 Task: Create new invoice with Date Opened :30-Apr-23, Select Customer: Cajun Crab Pub & Grill, Terms: Payment Term 2. Make invoice entry for item-1 with Date: 30-Apr-23, Description: Carmex Original Lip Balm Tube , Action: Material, Income Account: Income:Sales, Quantity: 2, Unit Price: 7.4, Discount %: 5. Make entry for item-2 with Date: 30-Apr-23, Description: Talenti Vanilla Fudge Cookie Gelato Layers_x000D_
, Action: Material, Income Account: Income:Sales, Quantity: 1, Unit Price: 7.5, Discount %: 10. Make entry for item-3 with Date: 30-Apr-23, Description: Mountain Dew, Action: Material, Income Account: Income:Sales, Quantity: 1, Unit Price: 8.5, Discount %: 12. Write Notes: 'Looking forward to serving you again.'. Post Invoice with Post Date: 30-Apr-23, Post to Accounts: Assets:Accounts Receivable. Pay / Process Payment with Transaction Date: 15-May-23, Amount: 28.29, Transfer Account: Checking Account. Print Invoice, display notes by going to Option, then go to Display Tab and check 'Invoice Notes'.
Action: Mouse pressed left at (163, 29)
Screenshot: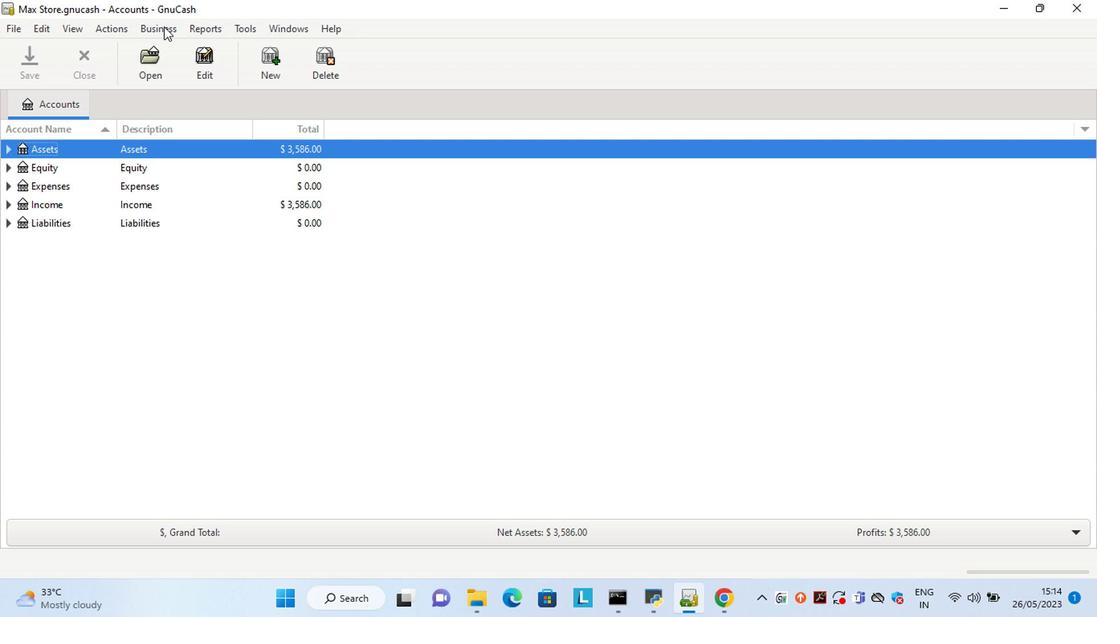 
Action: Mouse moved to (345, 106)
Screenshot: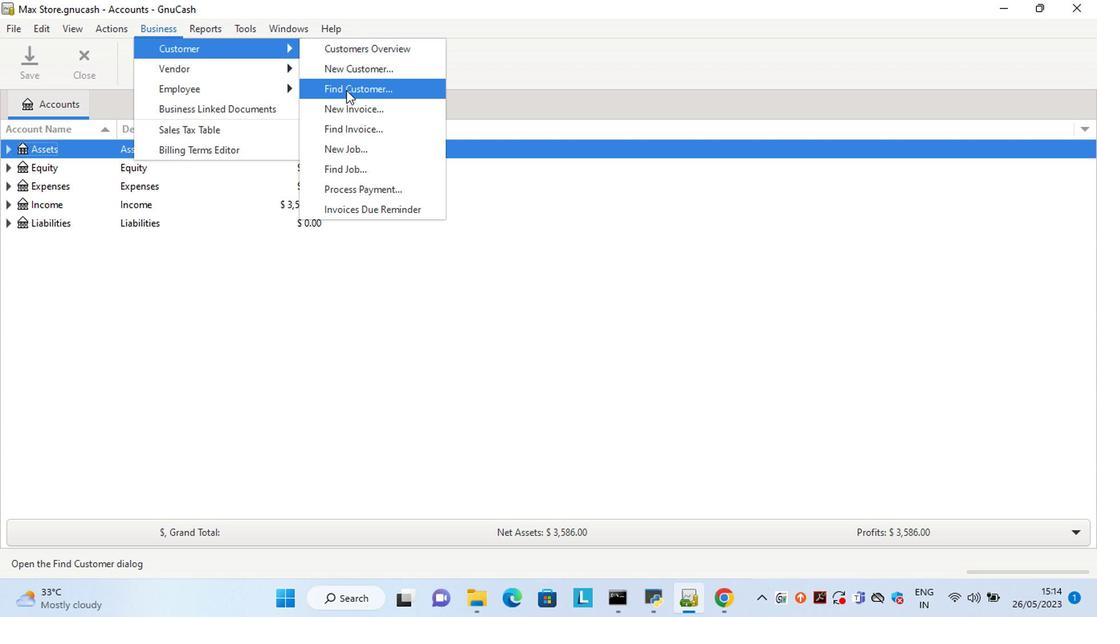 
Action: Mouse pressed left at (345, 106)
Screenshot: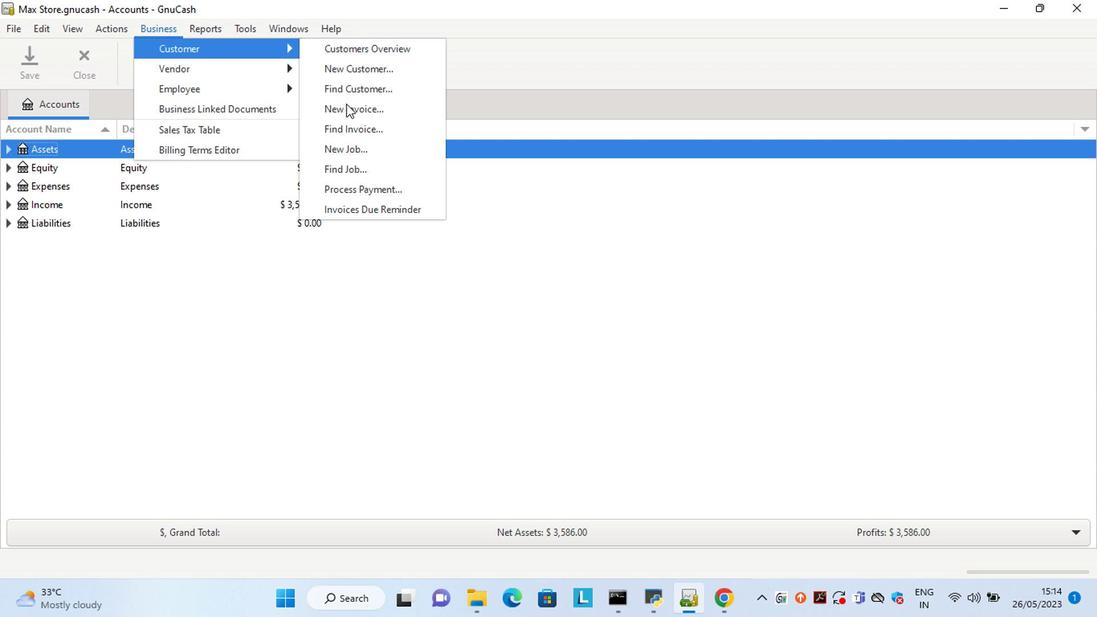 
Action: Mouse moved to (574, 250)
Screenshot: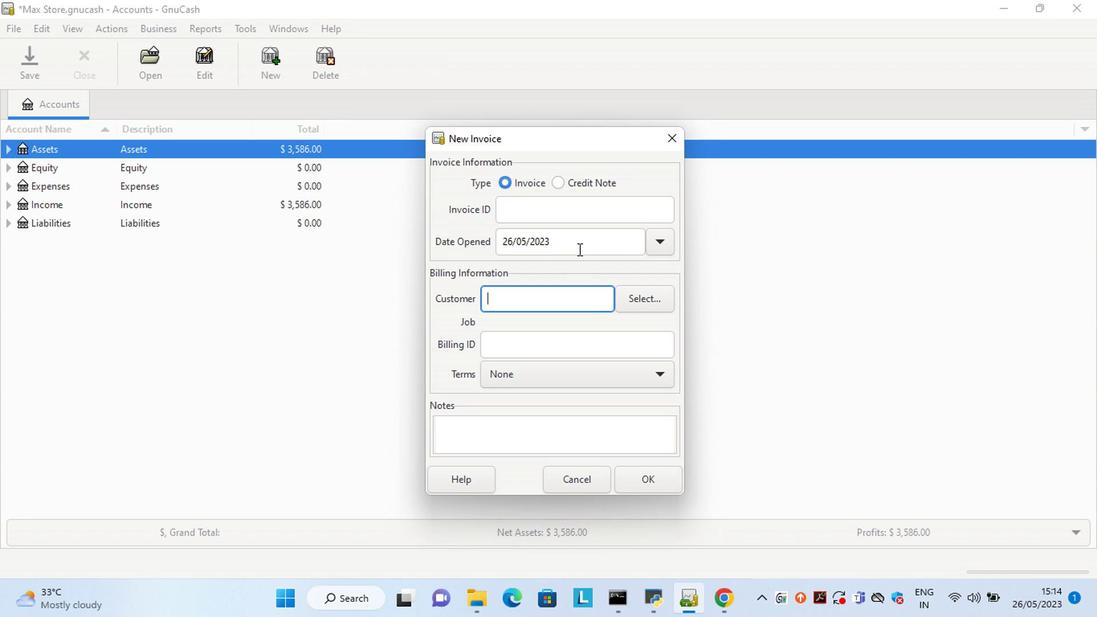 
Action: Mouse pressed left at (578, 250)
Screenshot: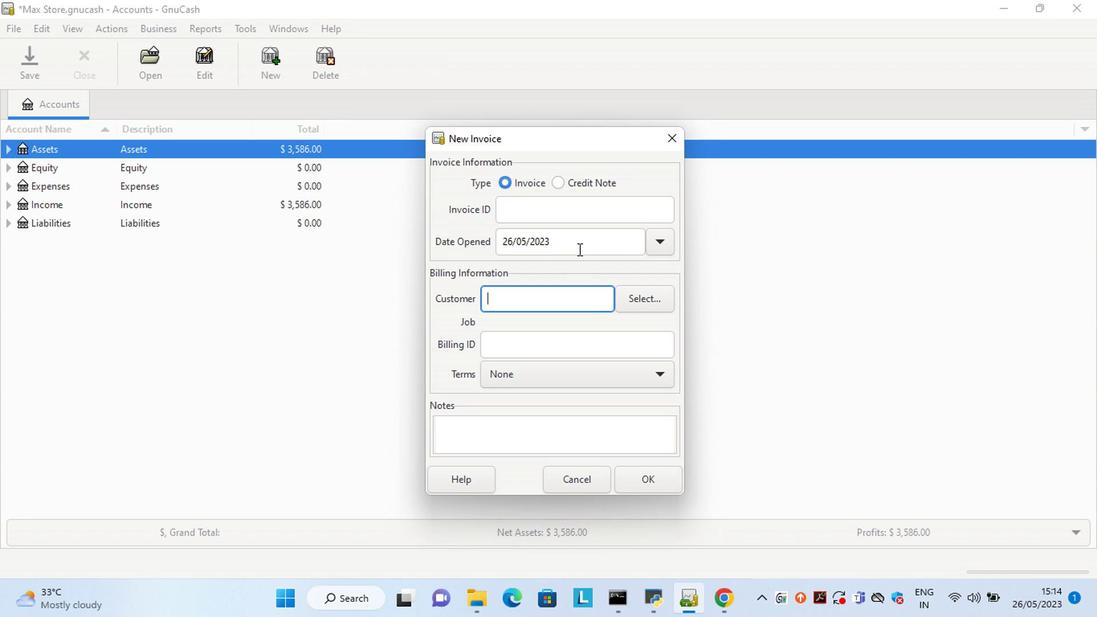 
Action: Key pressed <Key.left><Key.left><Key.left><Key.left><Key.left><Key.left><Key.left><Key.left><Key.left><Key.left><Key.left><Key.left><Key.left><Key.left><Key.left><Key.left><Key.left><Key.left><Key.left><Key.left><Key.left><Key.left><Key.delete><Key.delete>30<Key.right><Key.right><Key.delete>4
Screenshot: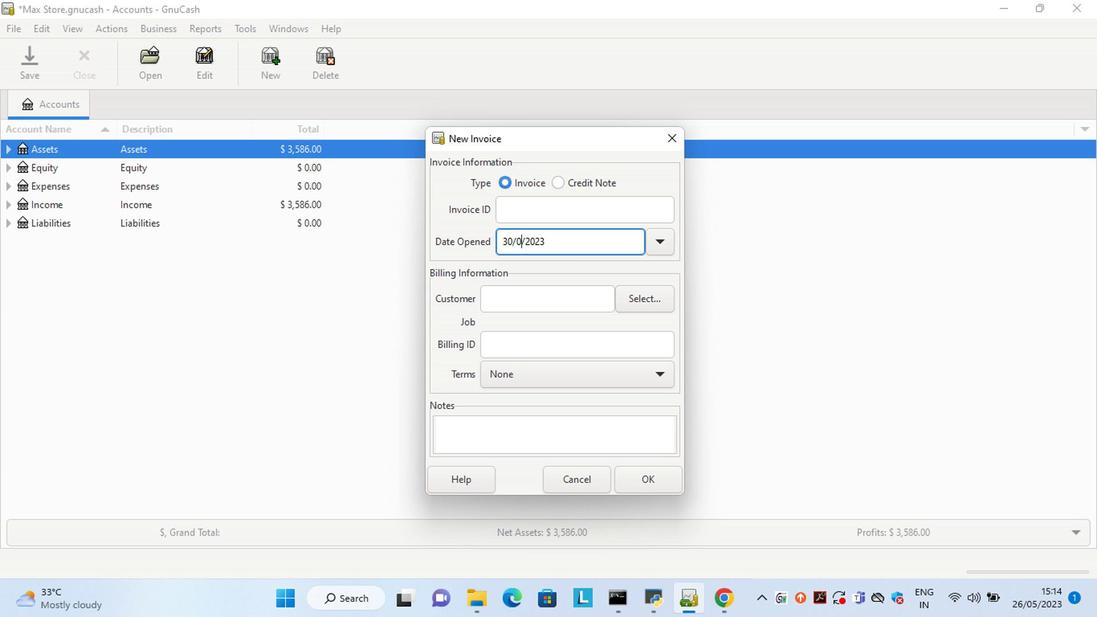 
Action: Mouse moved to (633, 300)
Screenshot: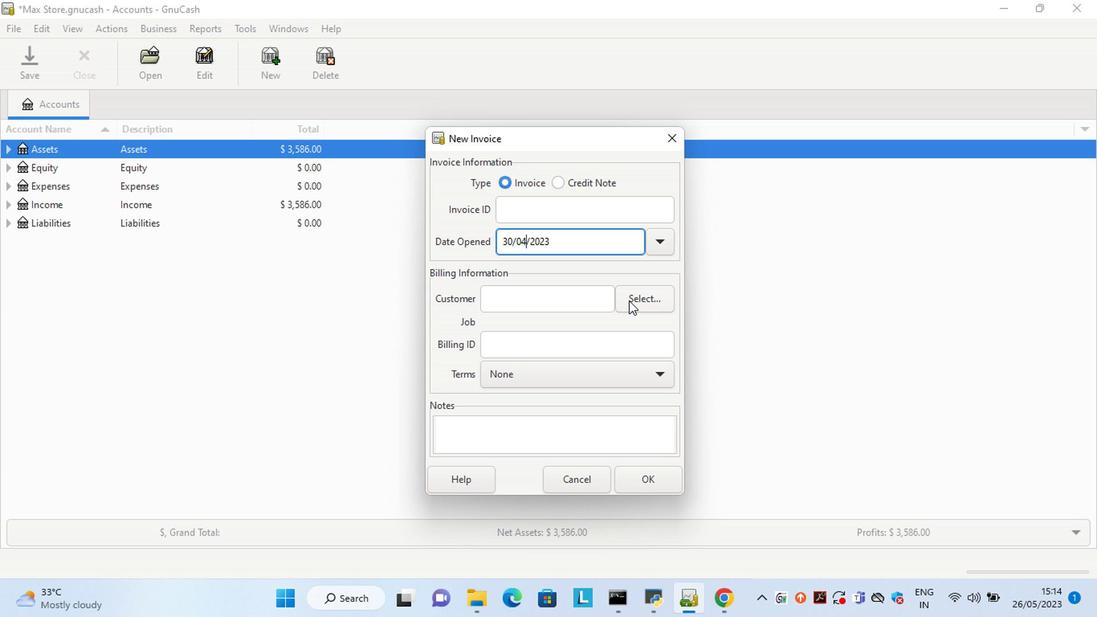 
Action: Mouse pressed left at (633, 300)
Screenshot: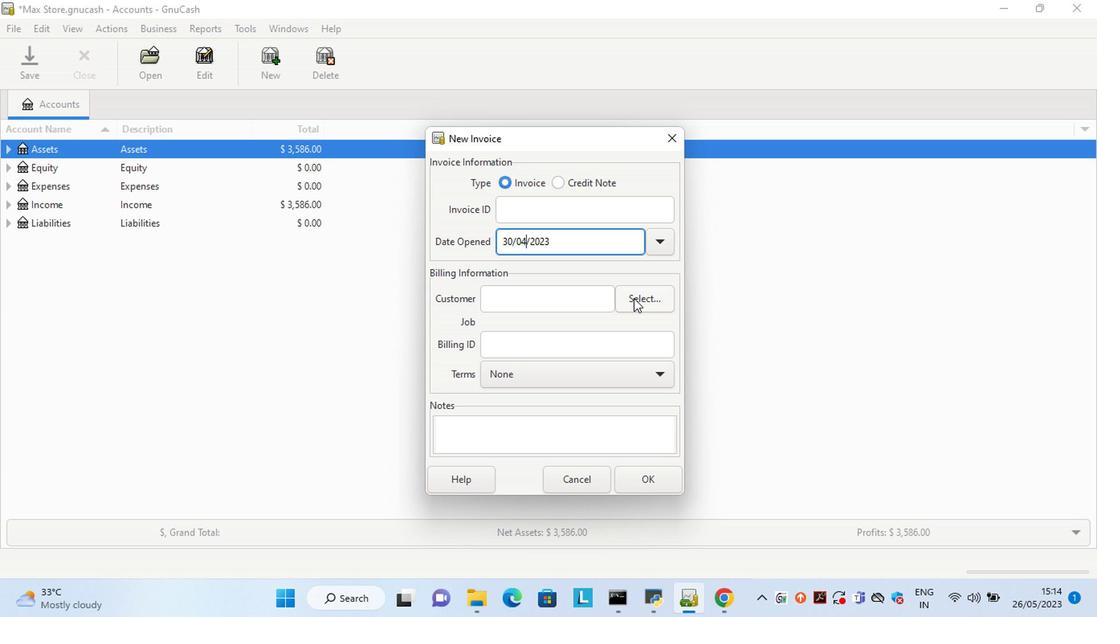 
Action: Mouse moved to (588, 272)
Screenshot: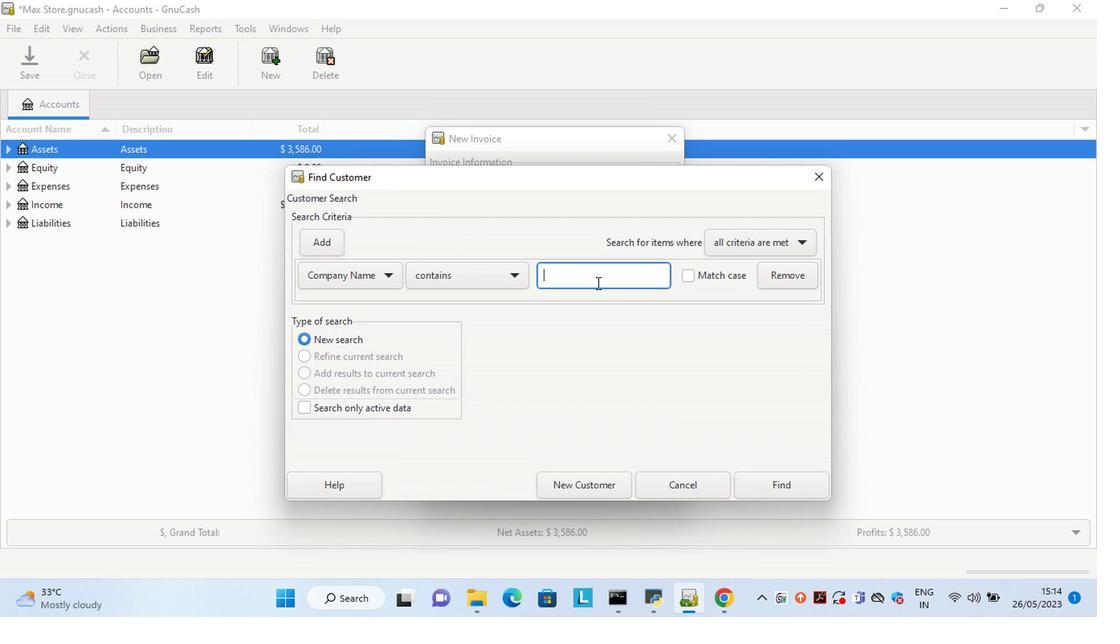 
Action: Mouse pressed left at (588, 272)
Screenshot: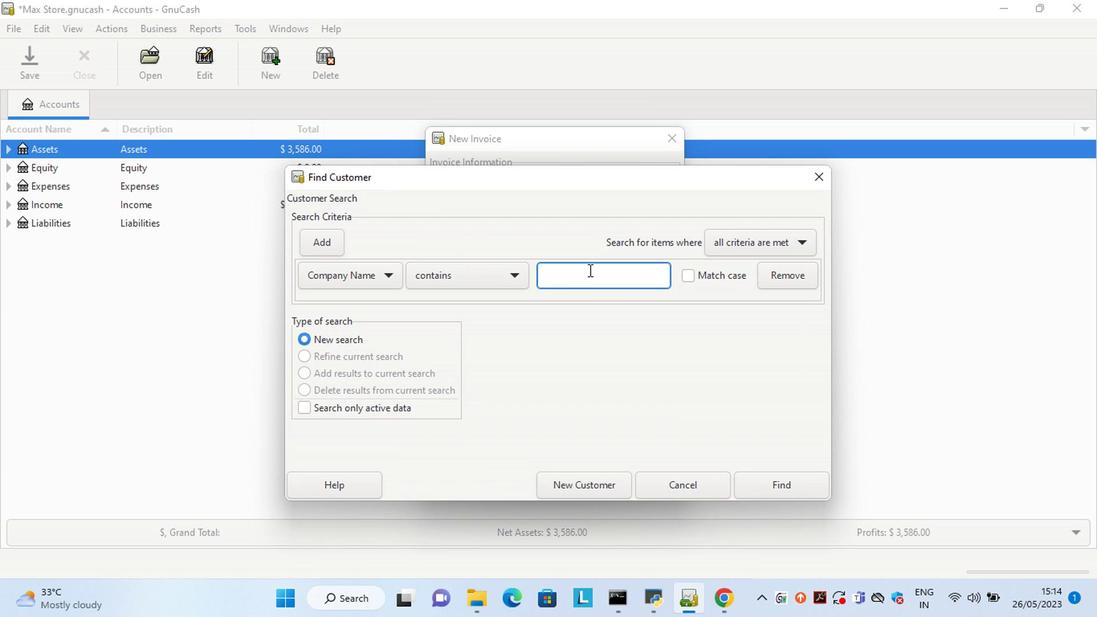 
Action: Key pressed <Key.shift>Cajun<Key.space><Key.shift>Crab
Screenshot: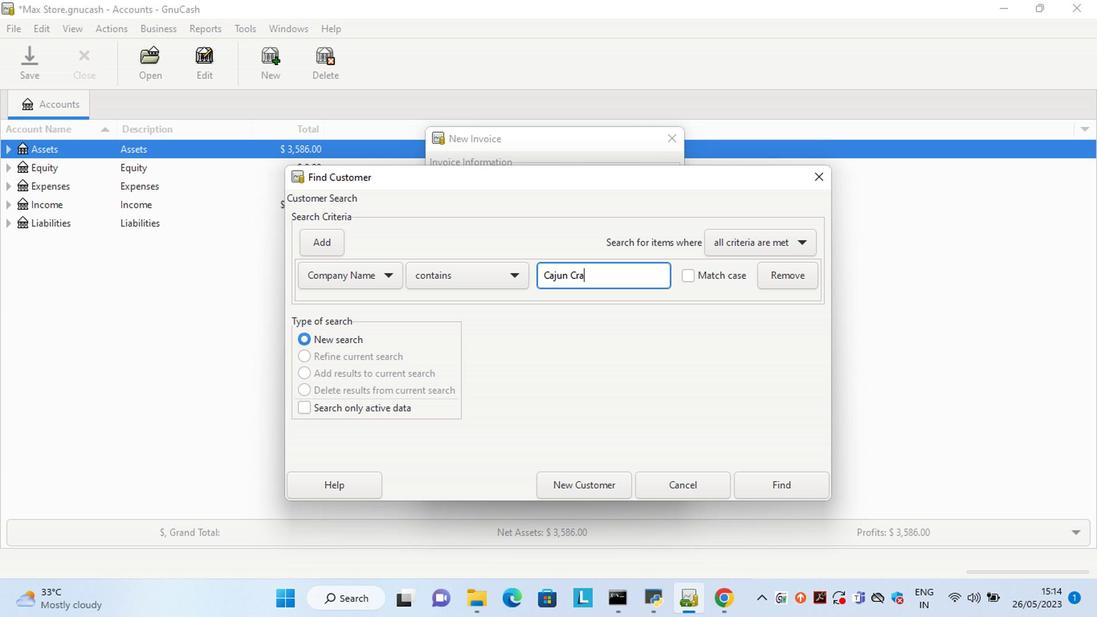 
Action: Mouse moved to (778, 480)
Screenshot: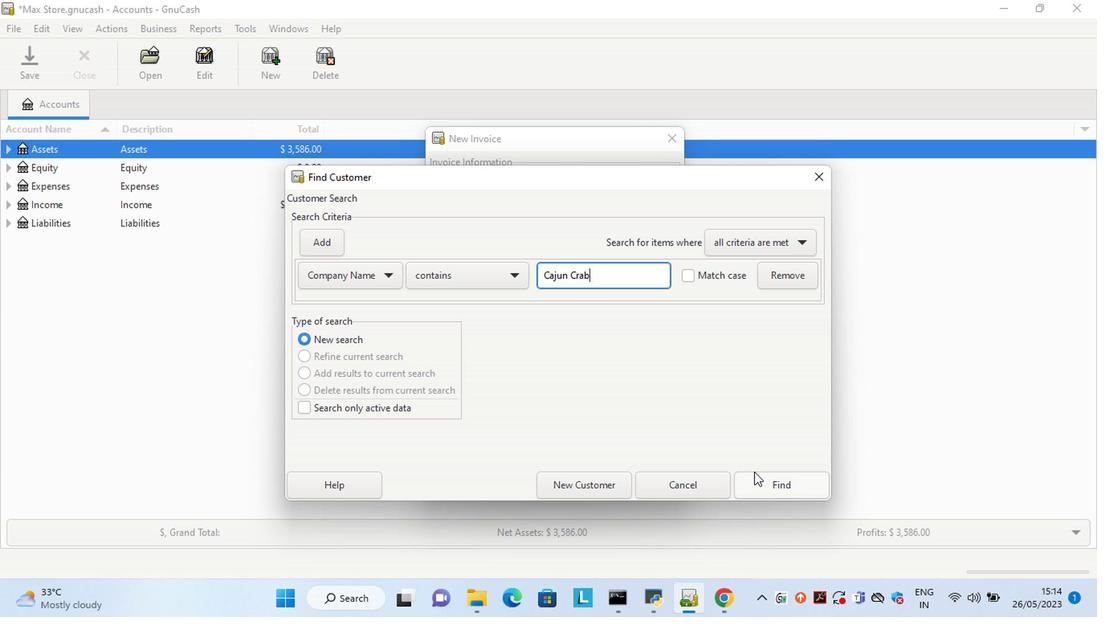 
Action: Mouse pressed left at (778, 480)
Screenshot: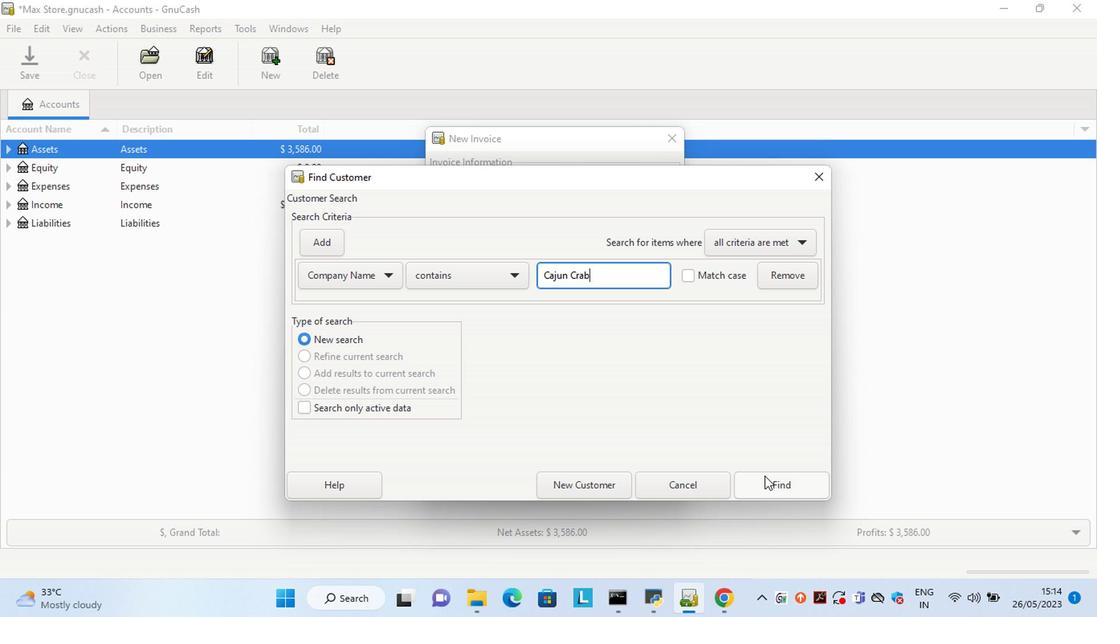 
Action: Mouse moved to (606, 325)
Screenshot: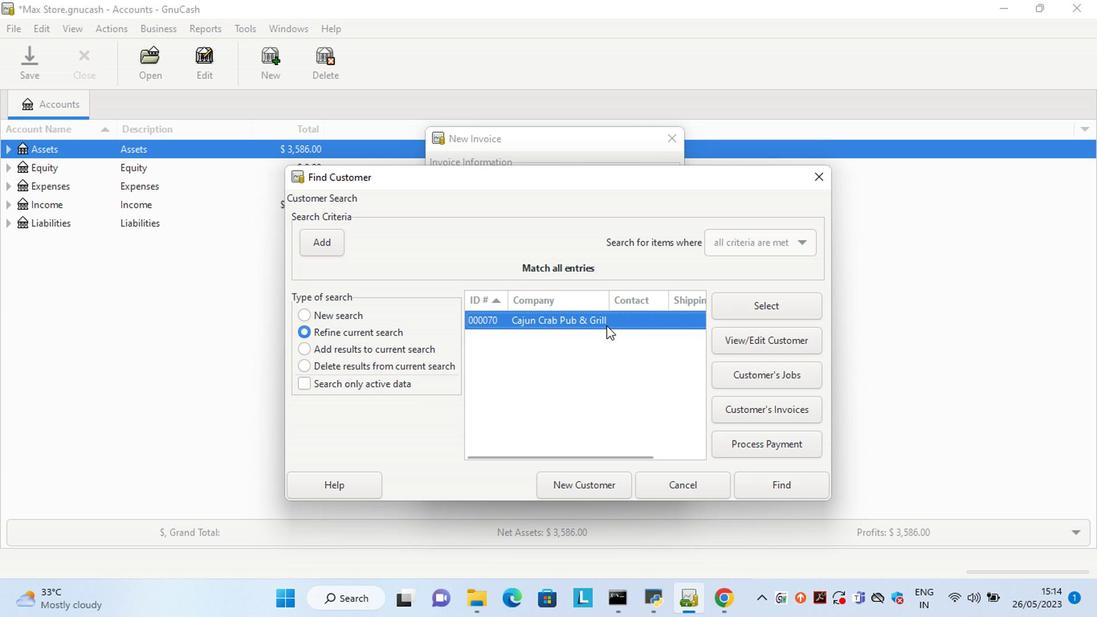 
Action: Mouse pressed left at (606, 325)
Screenshot: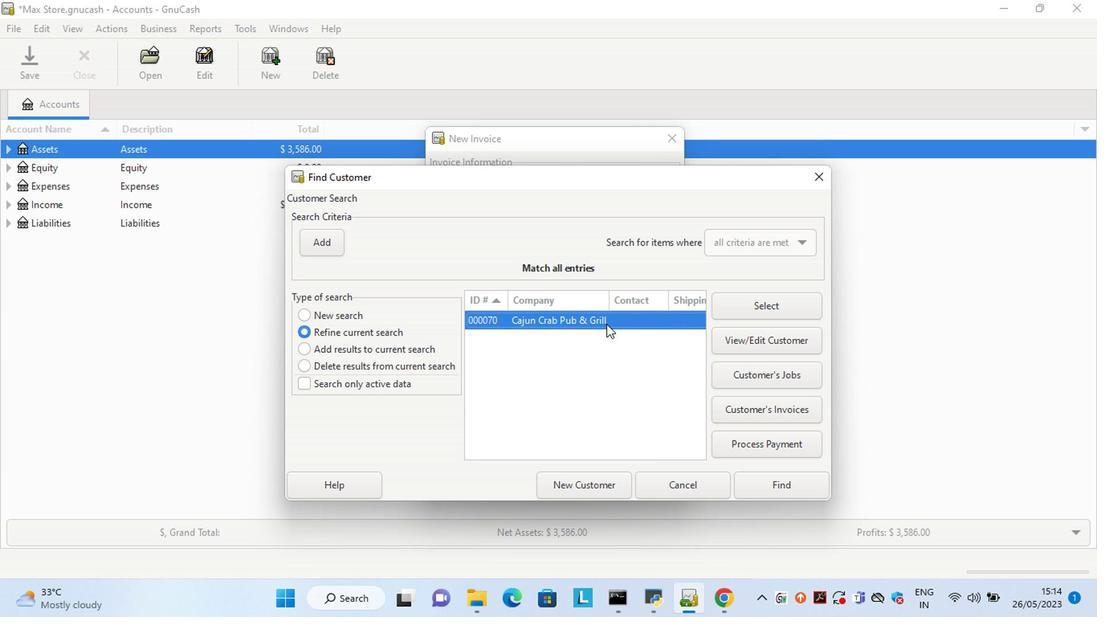 
Action: Mouse pressed left at (606, 325)
Screenshot: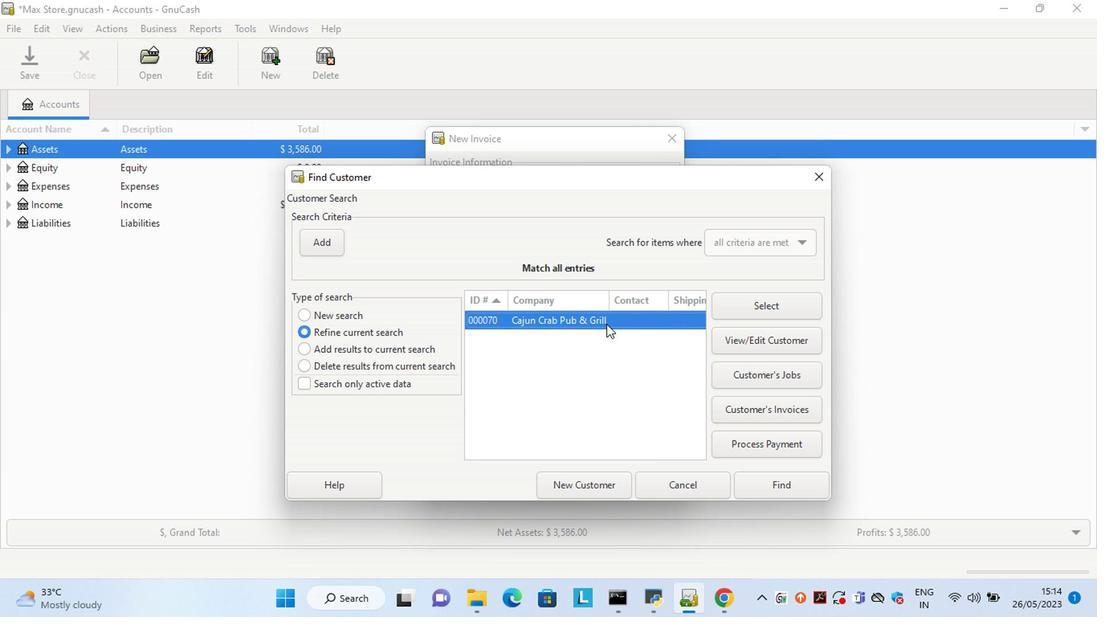 
Action: Mouse moved to (547, 392)
Screenshot: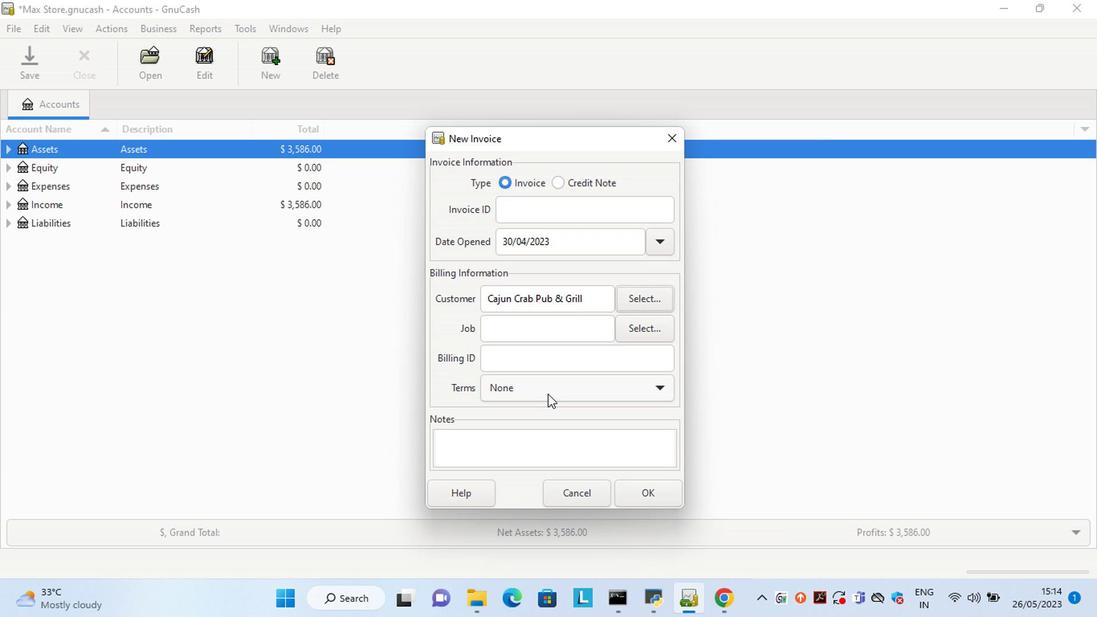 
Action: Mouse pressed left at (547, 392)
Screenshot: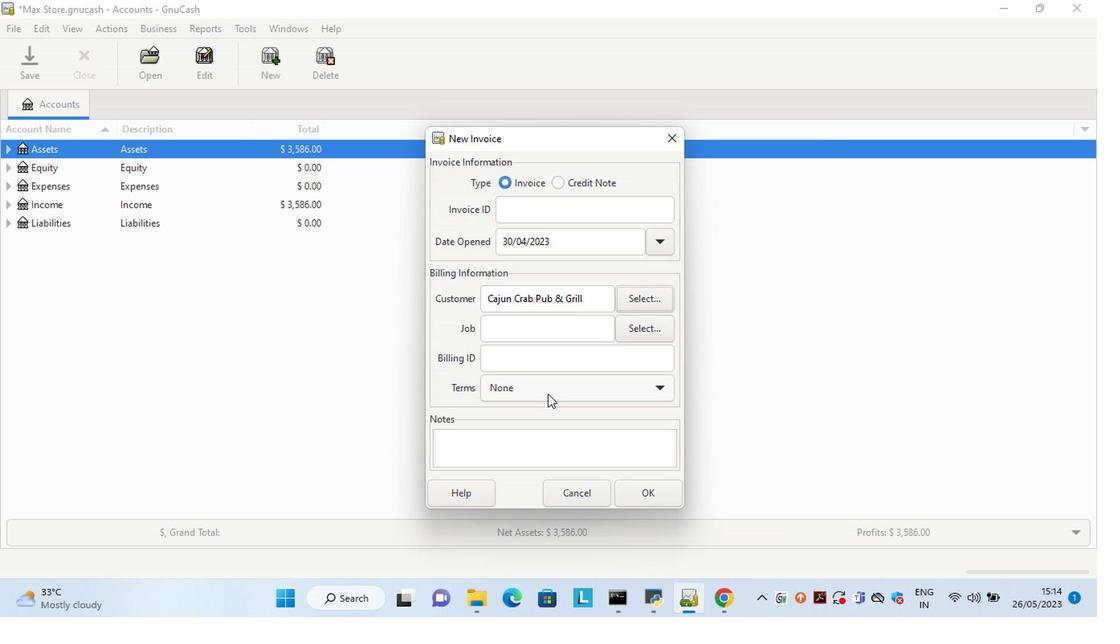 
Action: Mouse moved to (533, 438)
Screenshot: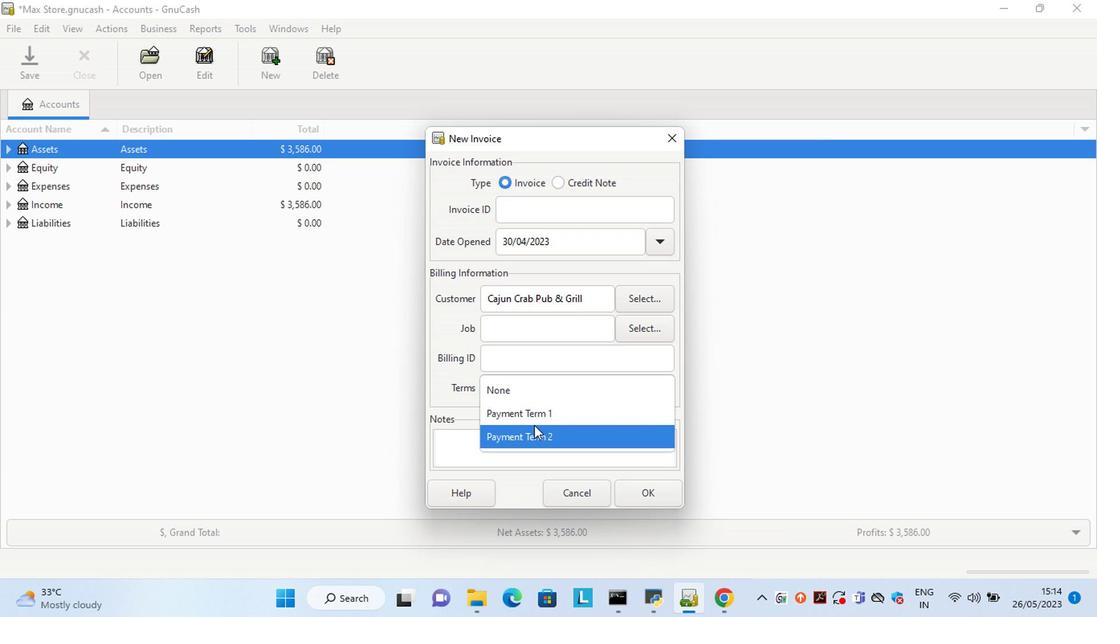 
Action: Mouse pressed left at (533, 438)
Screenshot: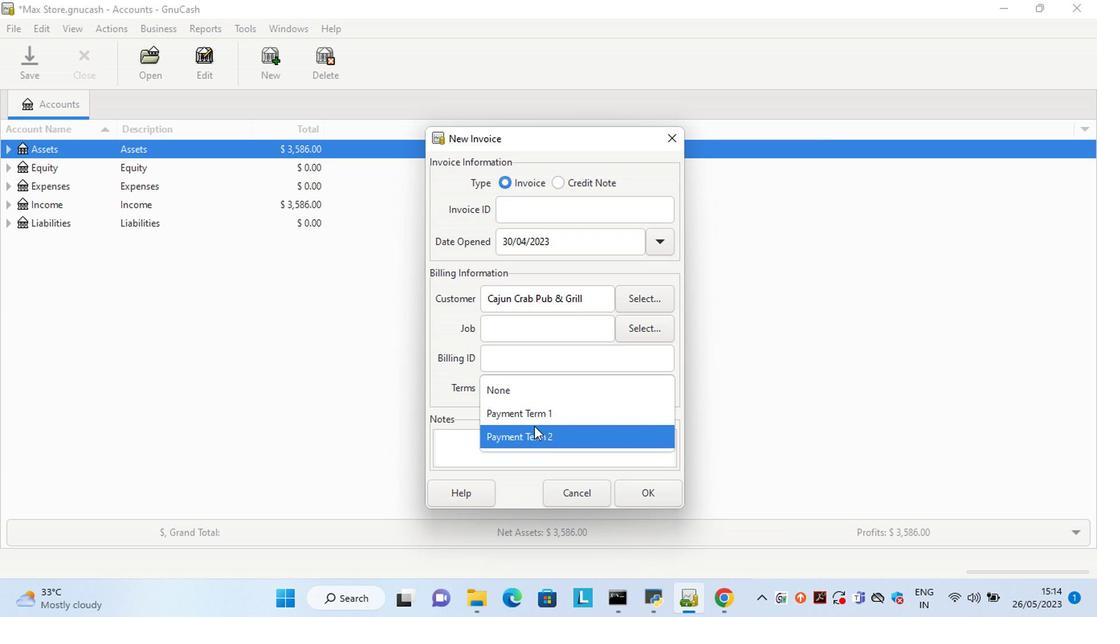 
Action: Mouse moved to (630, 489)
Screenshot: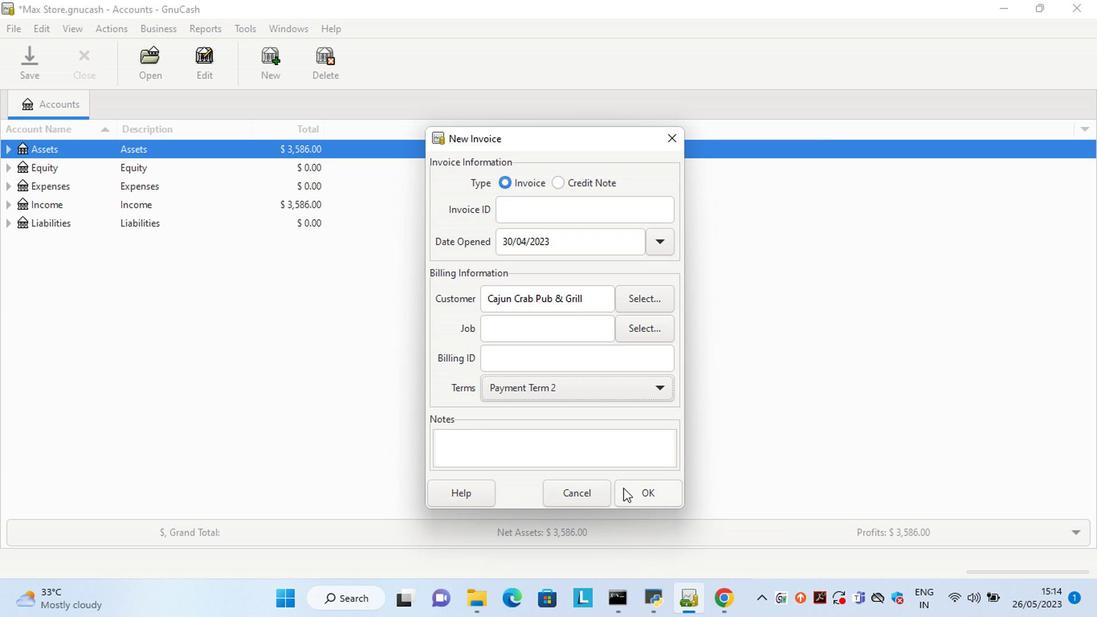 
Action: Mouse pressed left at (630, 489)
Screenshot: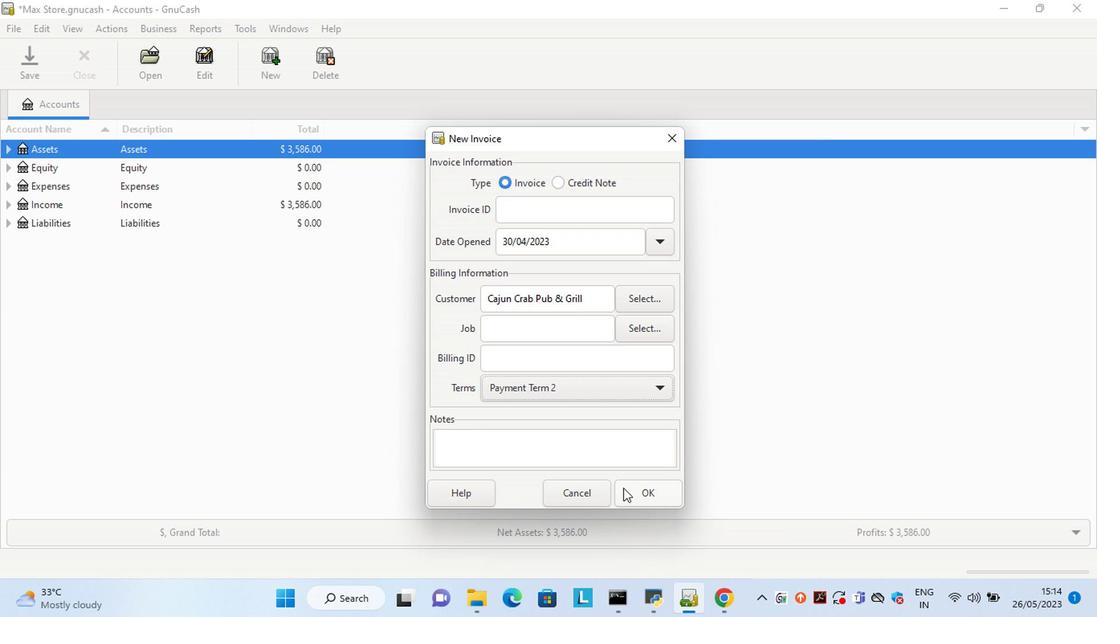 
Action: Mouse moved to (624, 417)
Screenshot: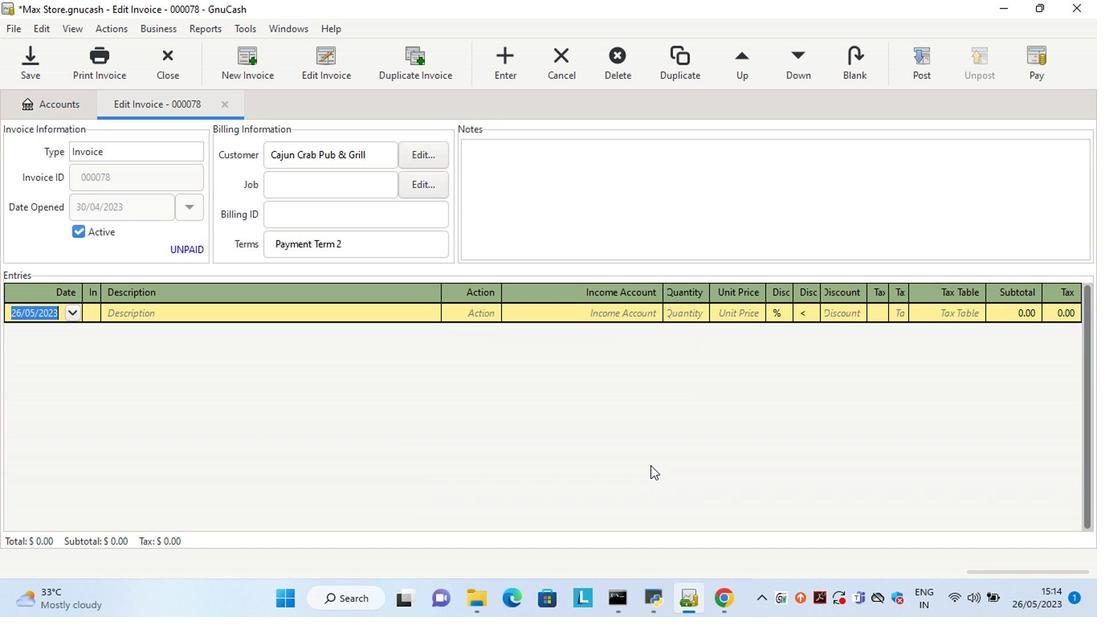 
Action: Key pressed <Key.left><Key.delete><Key.delete>30<Key.right><Key.right><Key.delete>4<Key.tab><Key.shift>Carmex<Key.space><Key.shift>Original<Key.space><Key.shift>LI<Key.backspace>ip<Key.space><Key.shift>Balm<Key.space><Key.shift><Key.shift><Key.shift><Key.shift><Key.shift><Key.shift><Key.shift><Key.shift><Key.shift><Key.shift><Key.shift><Key.shift><Key.shift><Key.shift><Key.shift><Key.shift><Key.shift><Key.shift><Key.shift>Tube<Key.tab>ma<Key.tab>sale<Key.tab>2<Key.tab>7.4<Key.tab>
Screenshot: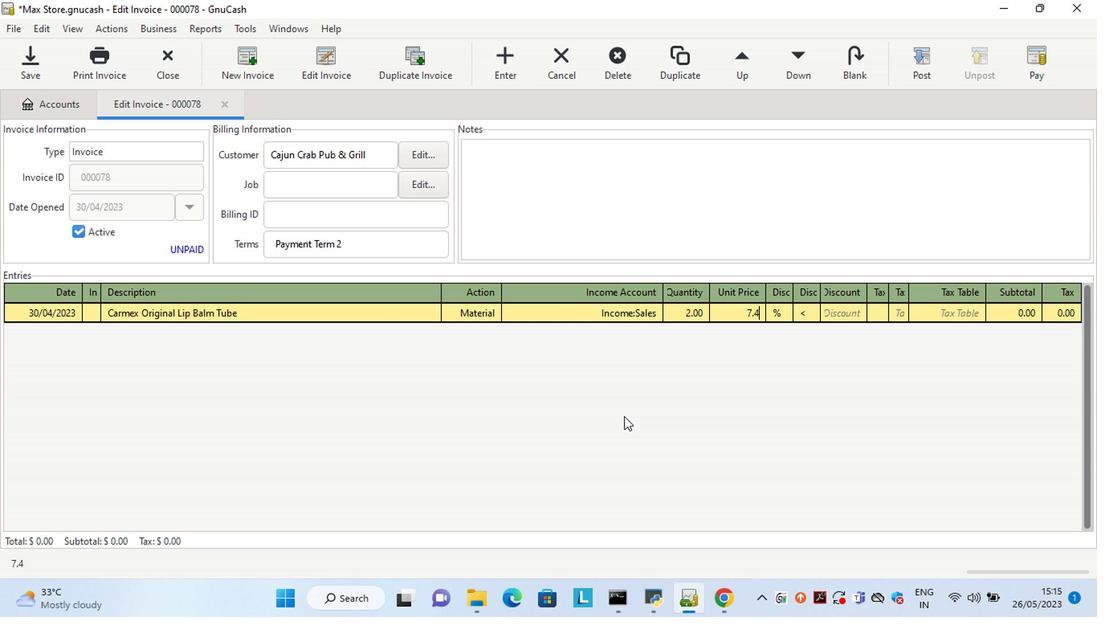 
Action: Mouse moved to (808, 314)
Screenshot: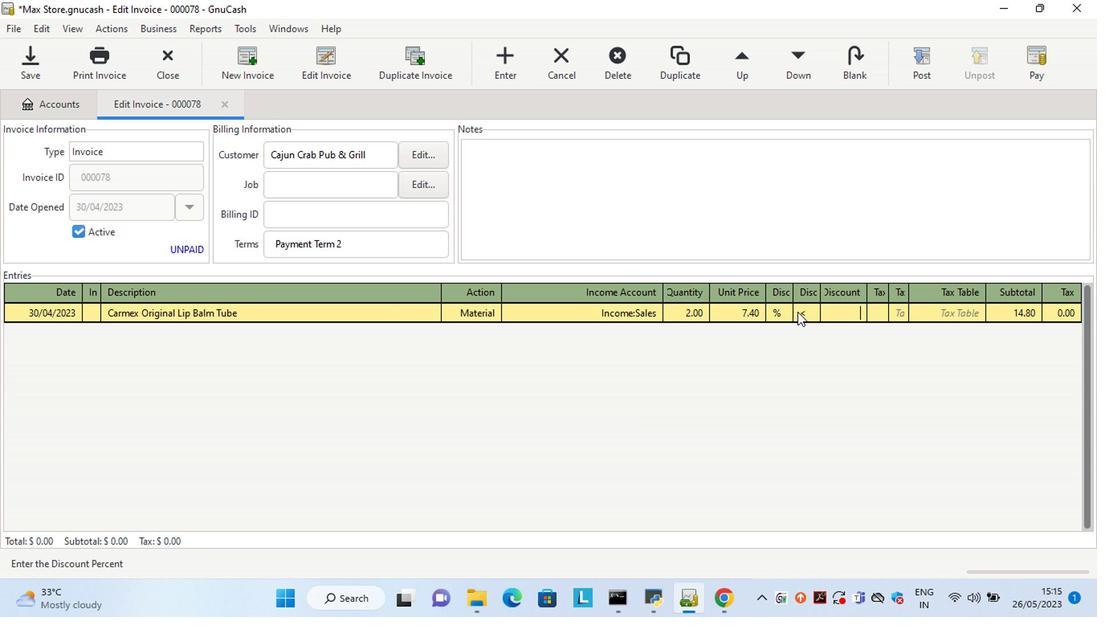 
Action: Mouse pressed left at (799, 313)
Screenshot: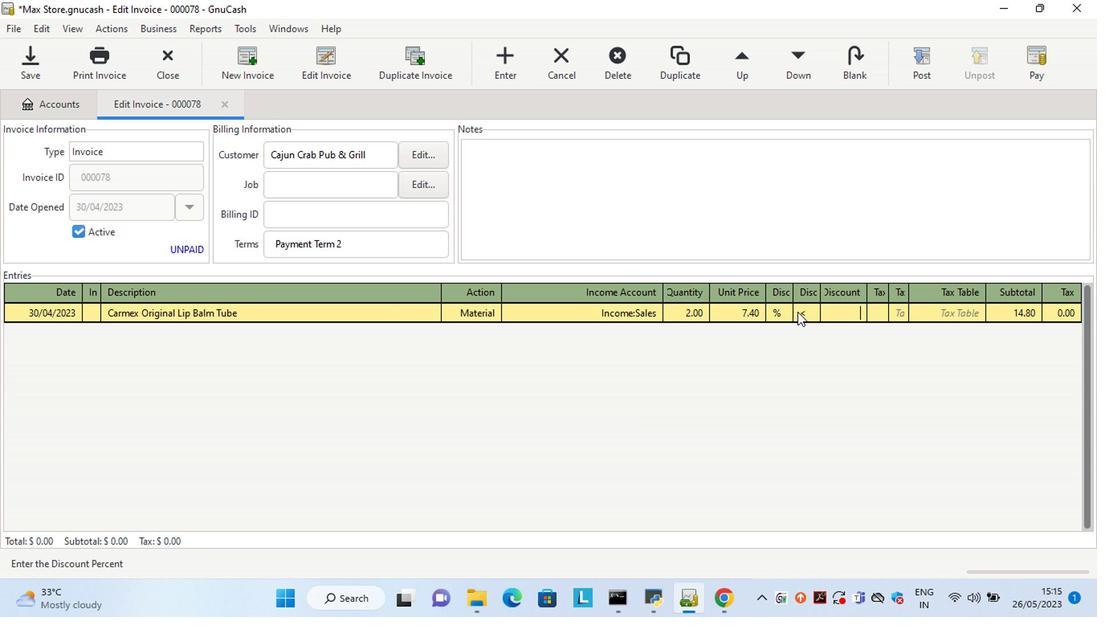 
Action: Mouse moved to (839, 316)
Screenshot: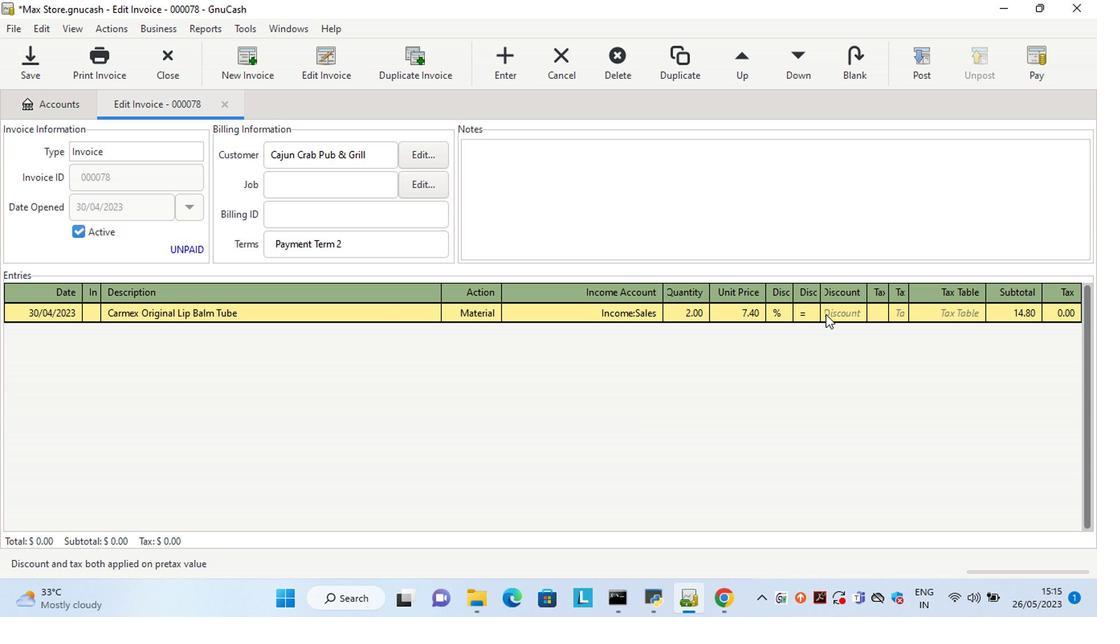 
Action: Mouse pressed left at (839, 316)
Screenshot: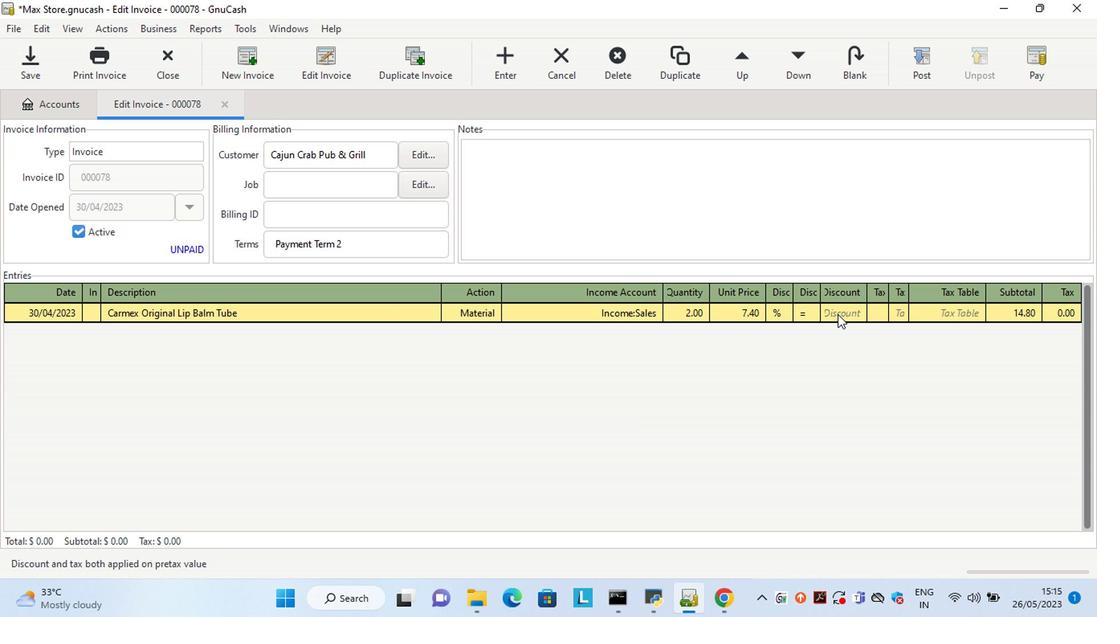 
Action: Key pressed 5<Key.tab><Key.tab><Key.shift><Key.shift><Key.shift><Key.shift><Key.shift>Talenti<Key.space><Key.shift>Vanilla<Key.space><Key.shift>Fudge<Key.space><Key.shift>Cookie<Key.space><Key.shift>Gelato<Key.space><Key.shift>Layers<Key.tab>ma<Key.tab>sale<Key.tab>1<Key.tab>7.5<Key.tab>
Screenshot: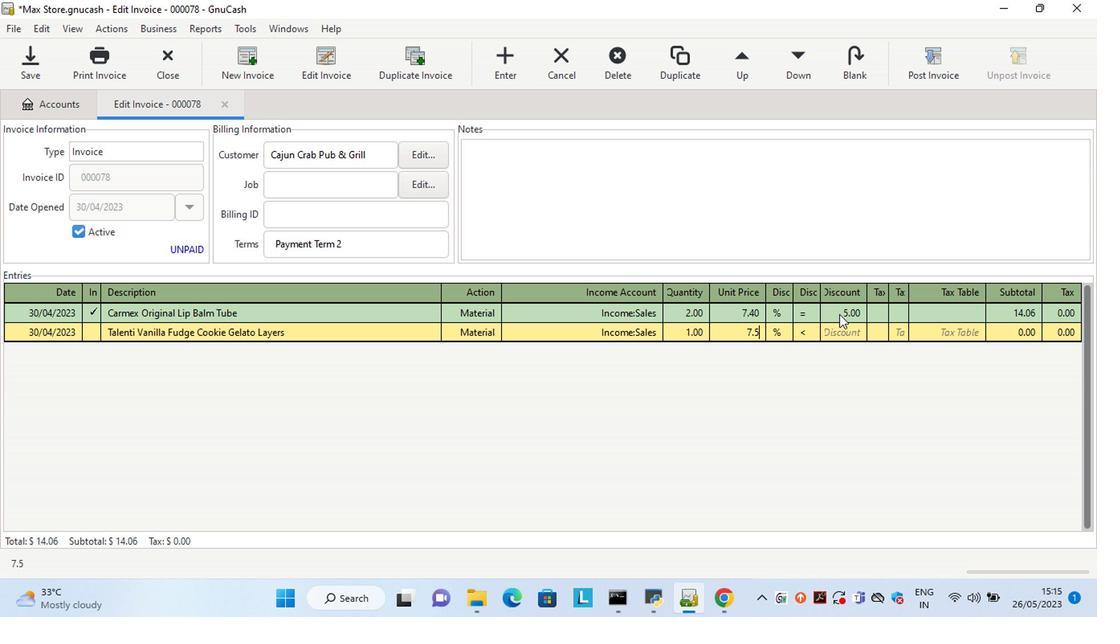 
Action: Mouse moved to (807, 328)
Screenshot: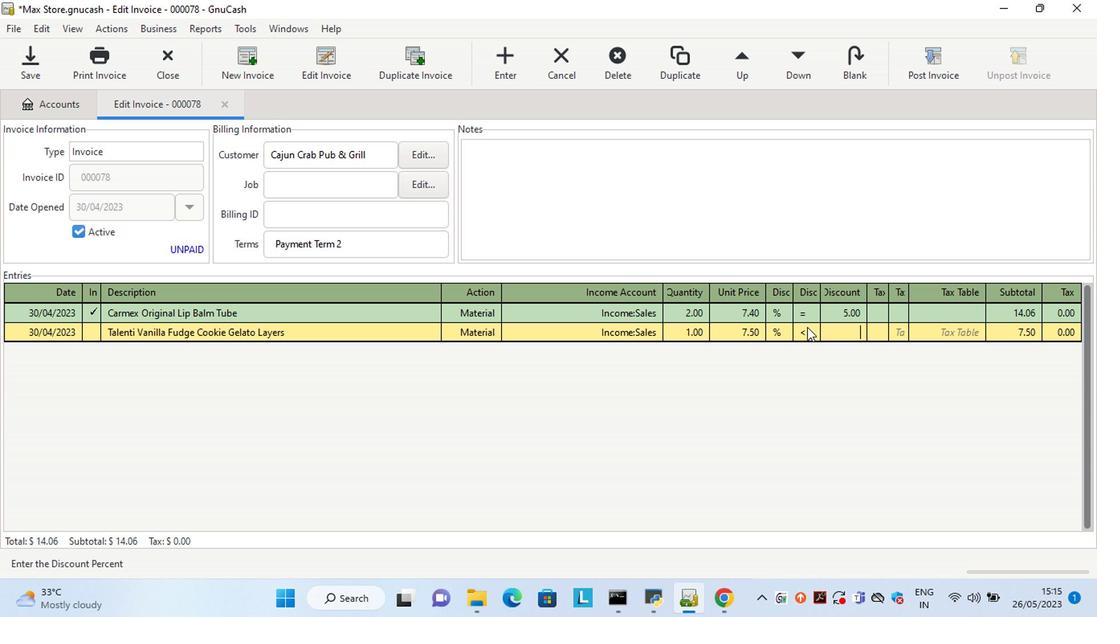 
Action: Mouse pressed left at (807, 328)
Screenshot: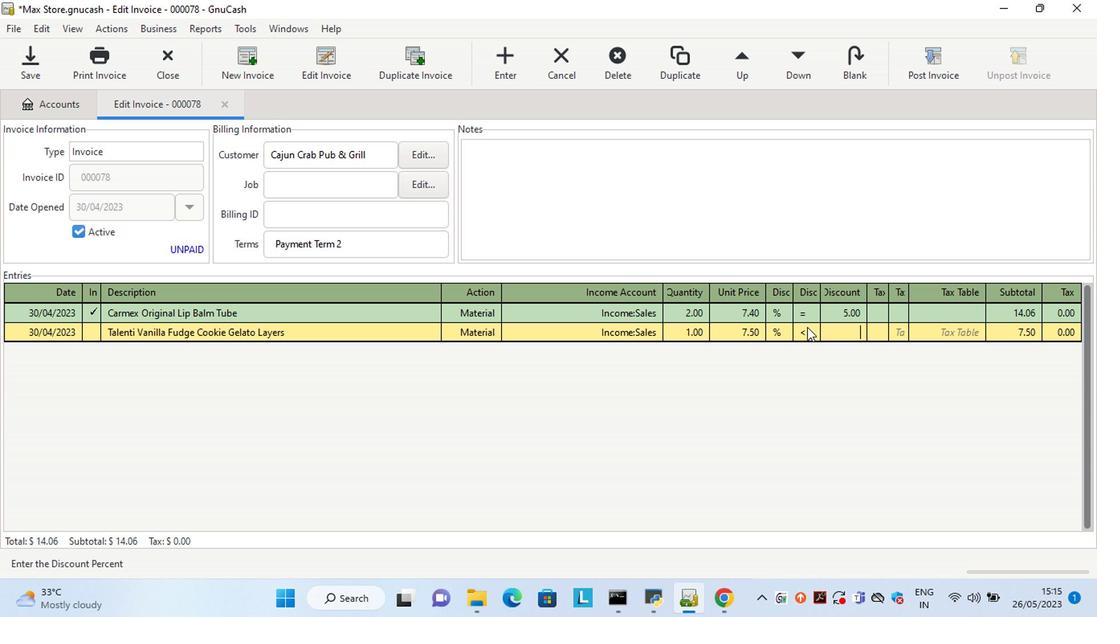 
Action: Mouse moved to (848, 328)
Screenshot: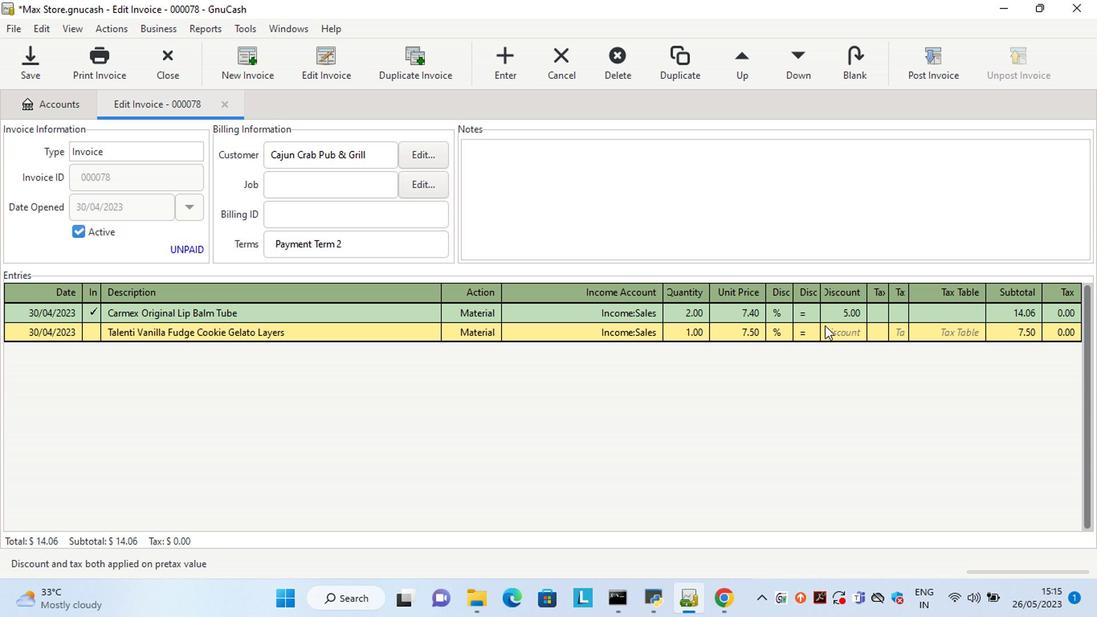 
Action: Mouse pressed left at (848, 328)
Screenshot: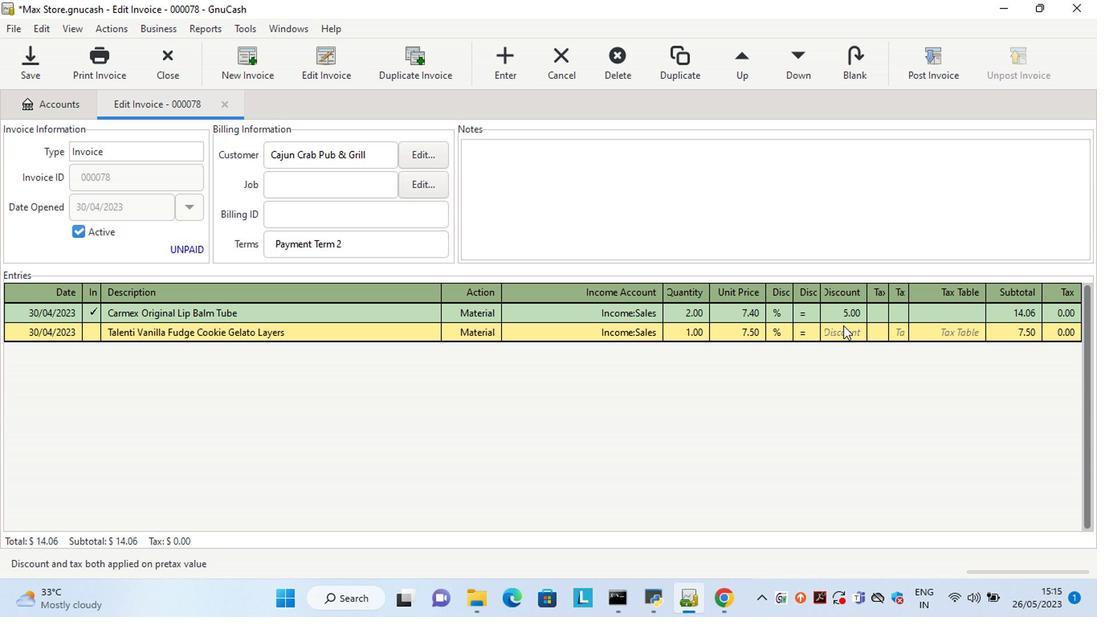 
Action: Key pressed 10<Key.tab><Key.tab><Key.shift>Mountain<Key.space><Key.shift>Dew<Key.space><Key.tab>
Screenshot: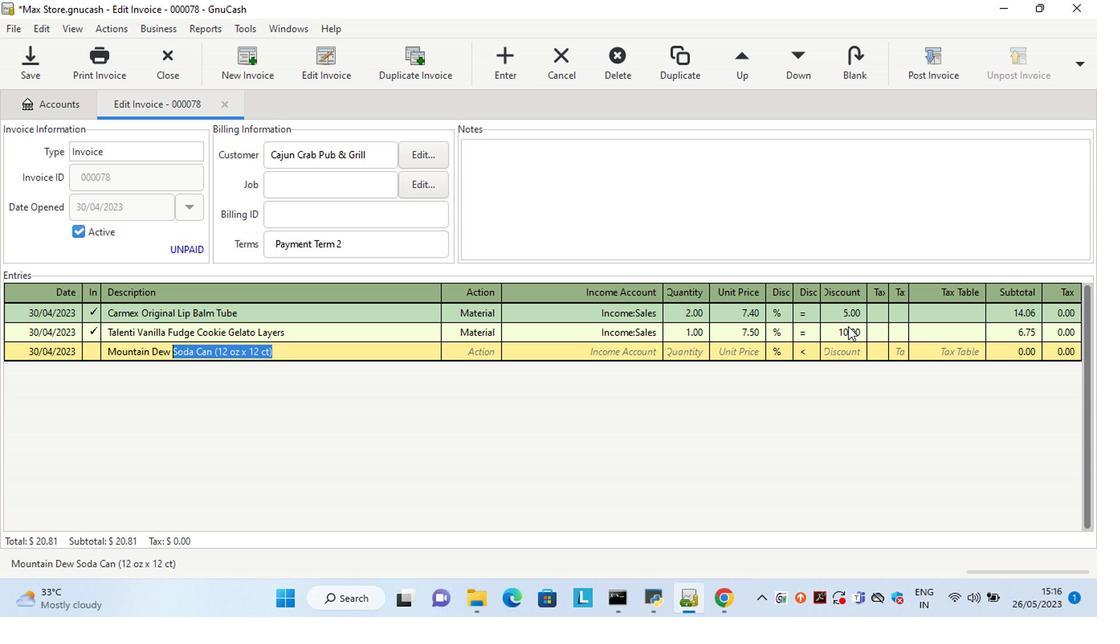 
Action: Mouse moved to (292, 370)
Screenshot: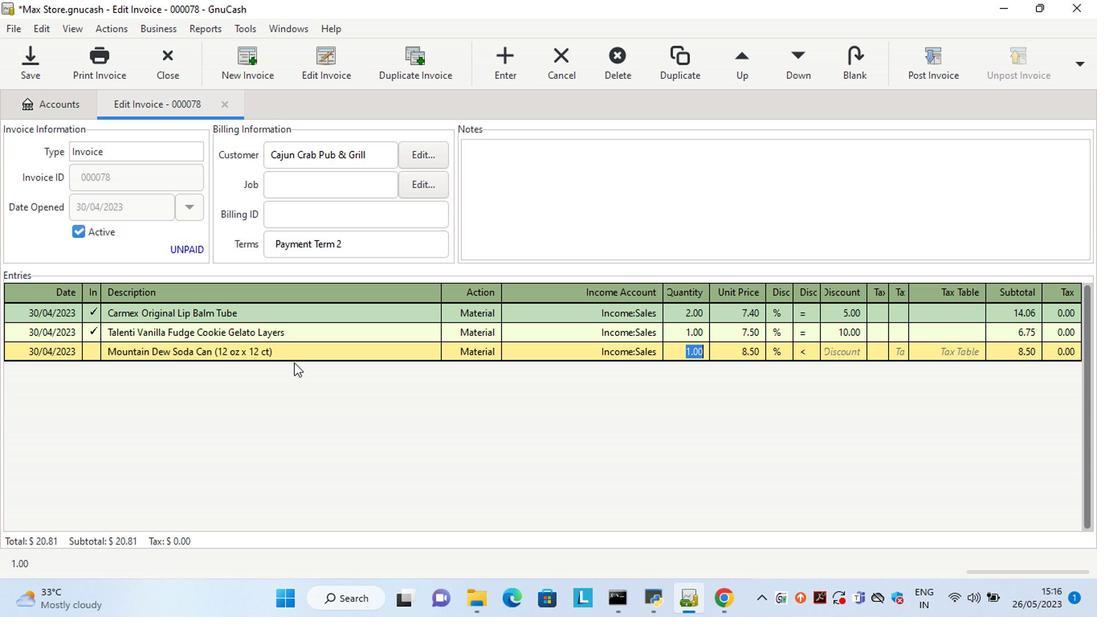 
Action: Mouse pressed left at (292, 370)
Screenshot: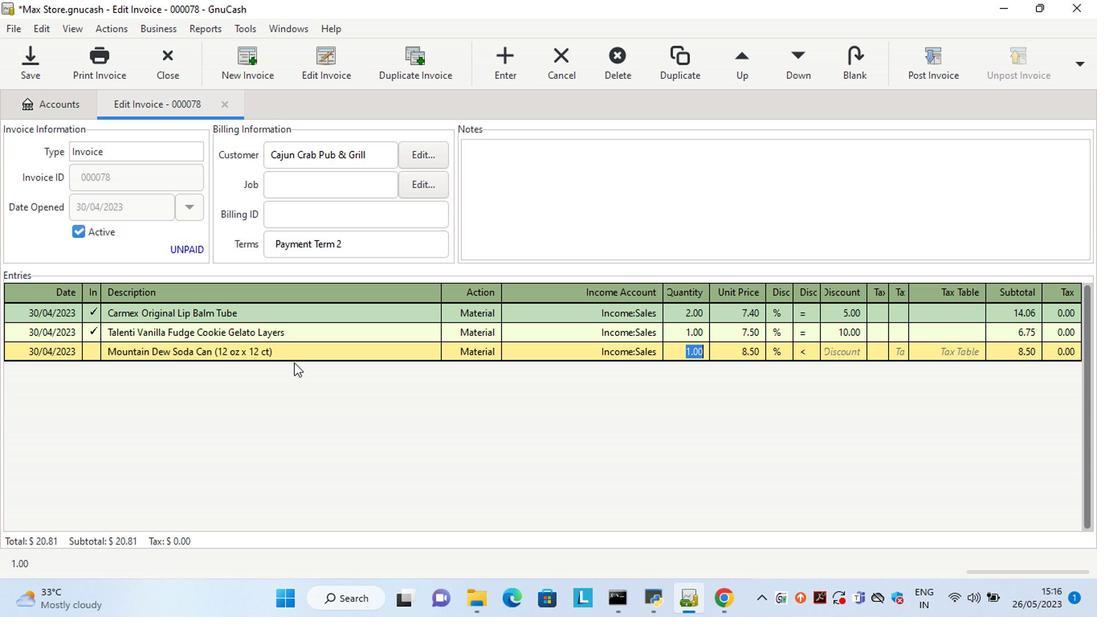 
Action: Mouse moved to (286, 354)
Screenshot: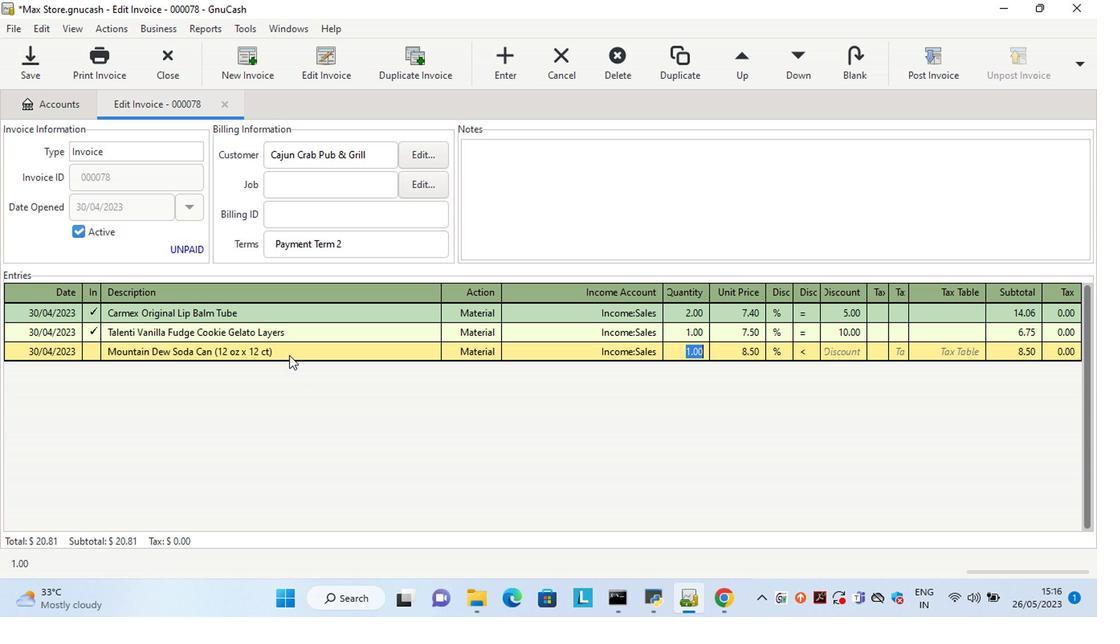 
Action: Mouse pressed left at (286, 354)
Screenshot: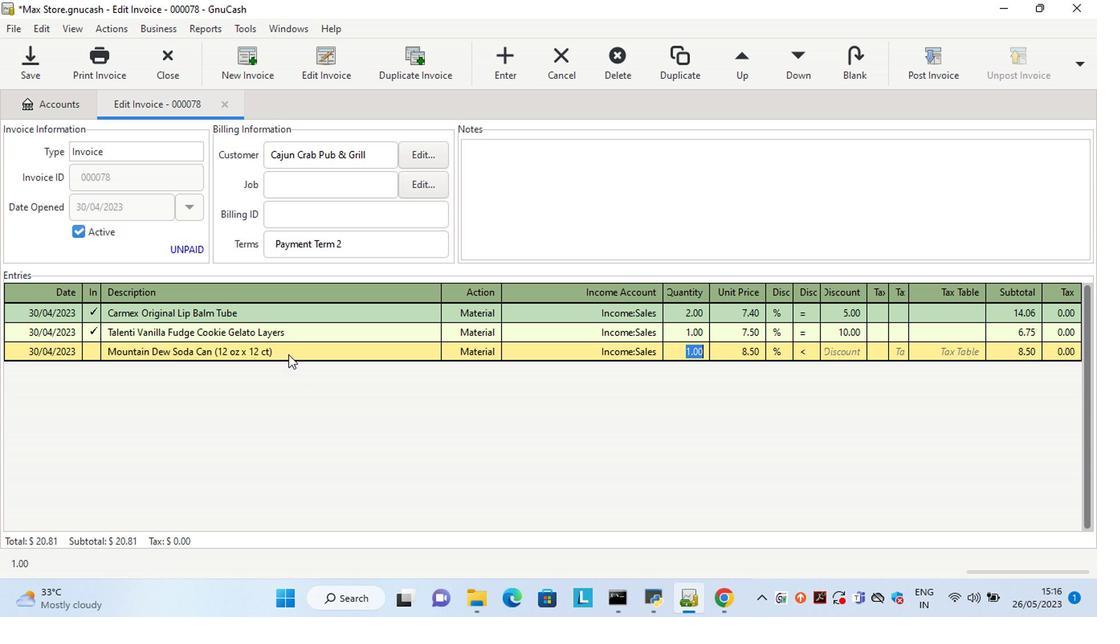 
Action: Key pressed <Key.backspace><Key.backspace><Key.backspace><Key.backspace><Key.backspace><Key.backspace><Key.backspace><Key.backspace><Key.backspace><Key.backspace><Key.backspace><Key.backspace><Key.backspace><Key.backspace><Key.backspace><Key.backspace><Key.backspace><Key.backspace><Key.backspace><Key.backspace><Key.backspace><Key.backspace><Key.backspace><Key.backspace><Key.backspace><Key.backspace><Key.tab><Key.tab><Key.tab><Key.tab>8.5<Key.tab>
Screenshot: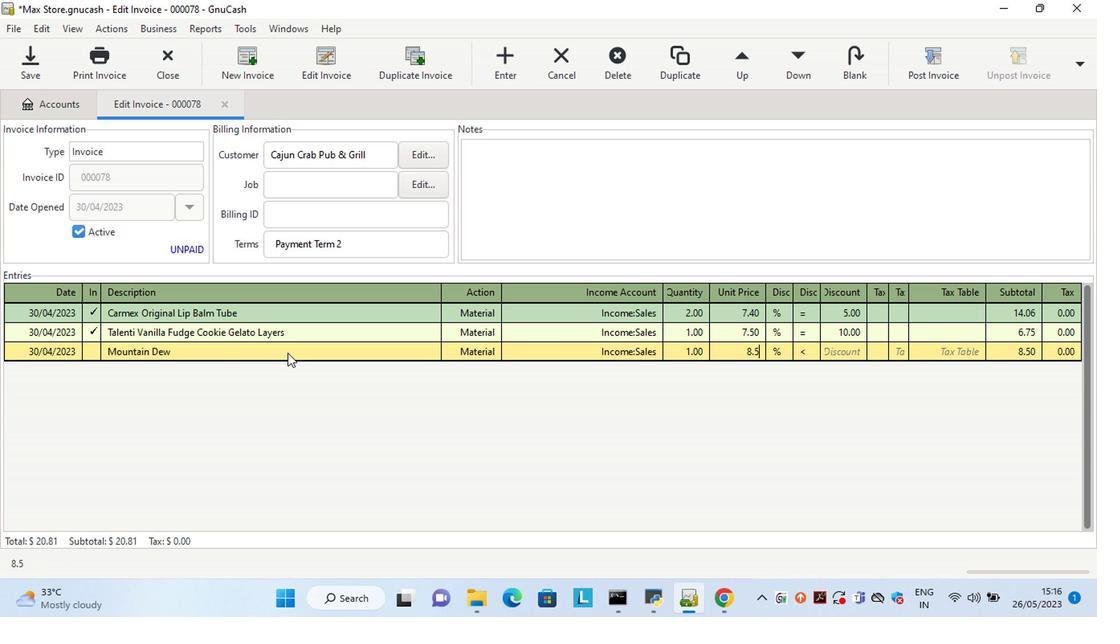 
Action: Mouse moved to (807, 352)
Screenshot: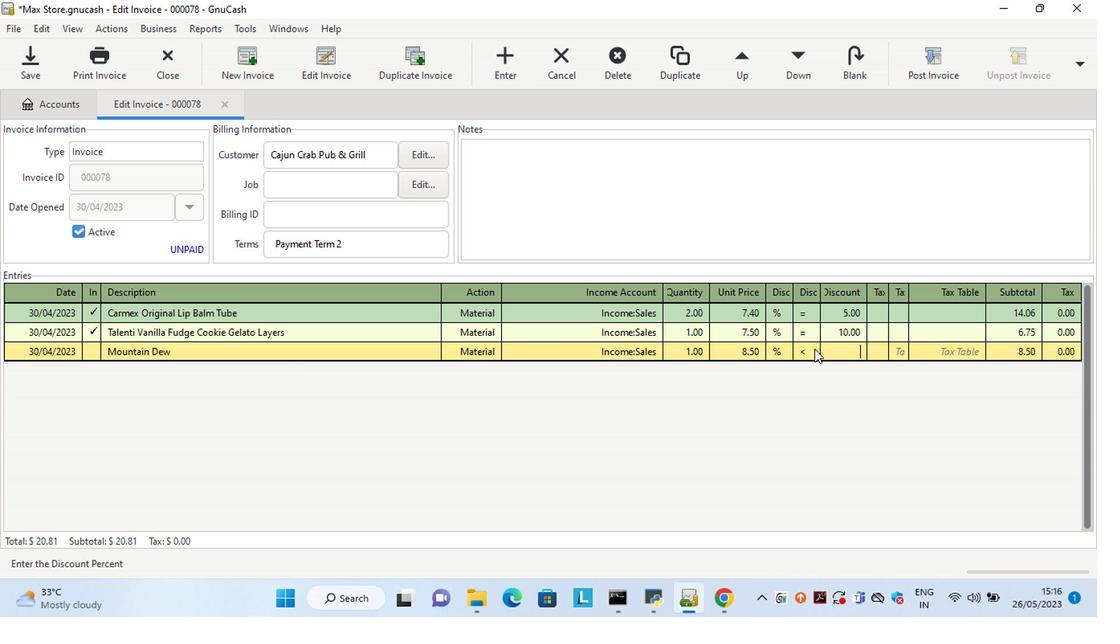 
Action: Mouse pressed left at (807, 352)
Screenshot: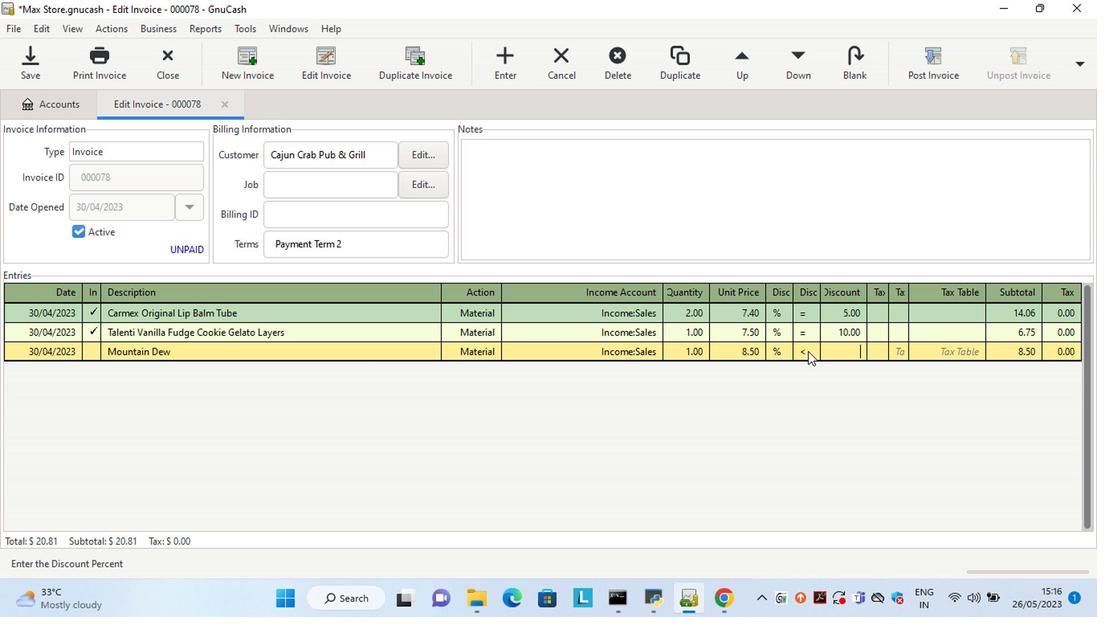 
Action: Mouse moved to (845, 354)
Screenshot: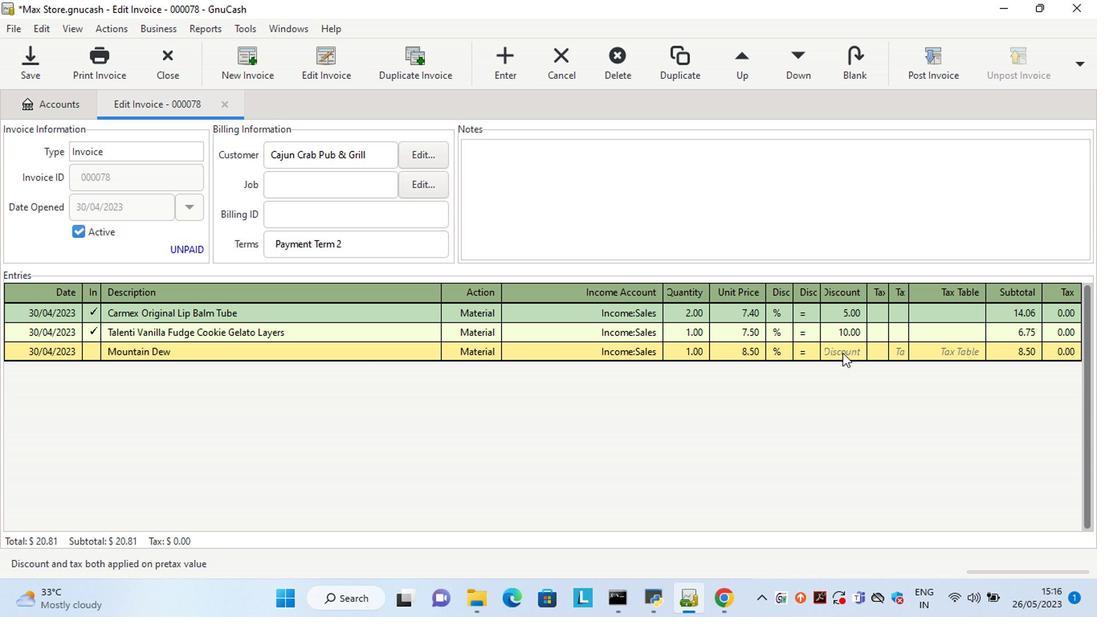 
Action: Mouse pressed left at (845, 354)
Screenshot: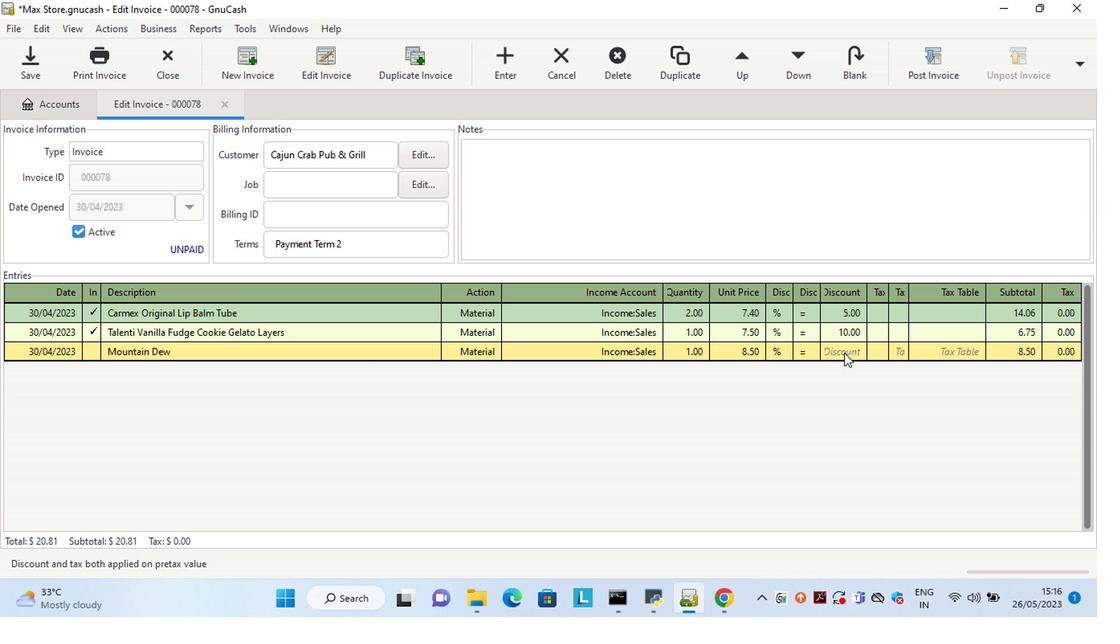 
Action: Key pressed 12<Key.tab>
Screenshot: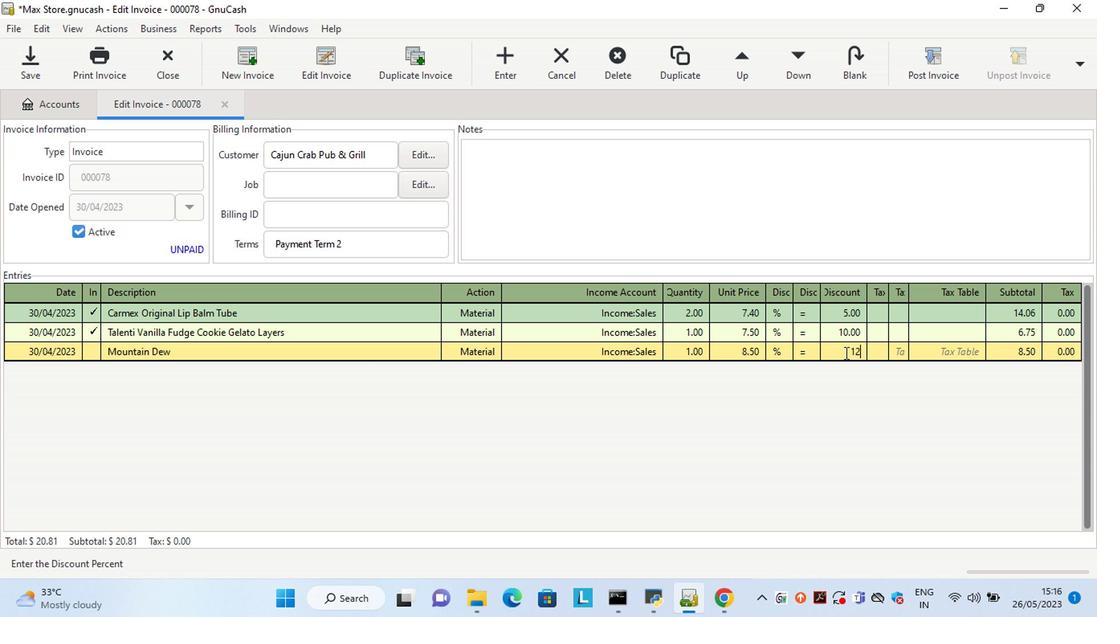 
Action: Mouse moved to (677, 178)
Screenshot: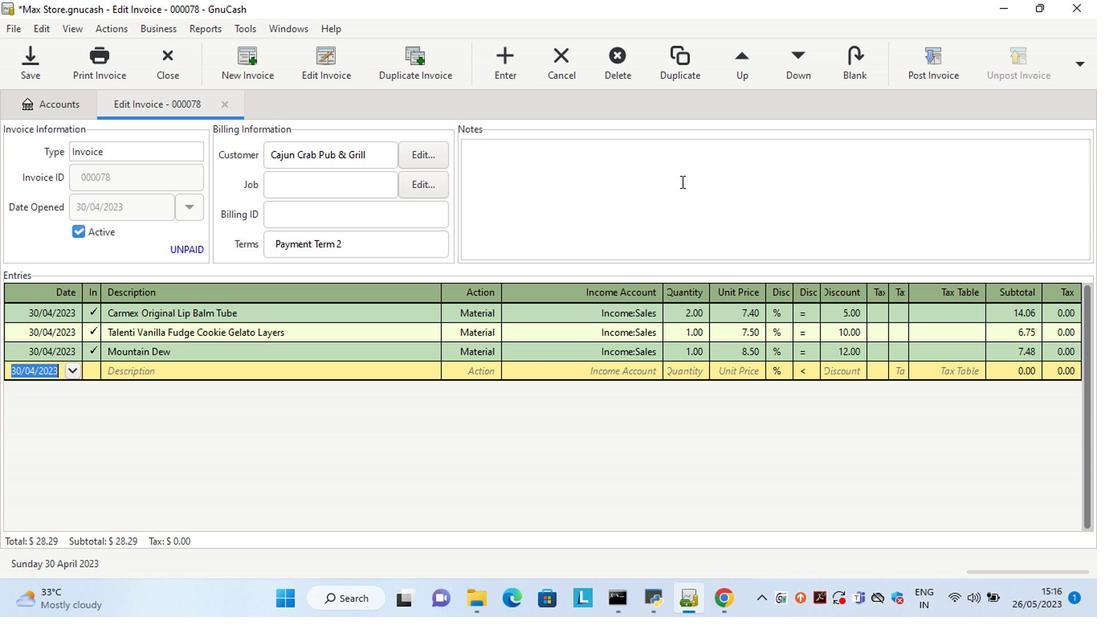 
Action: Mouse pressed left at (677, 178)
Screenshot: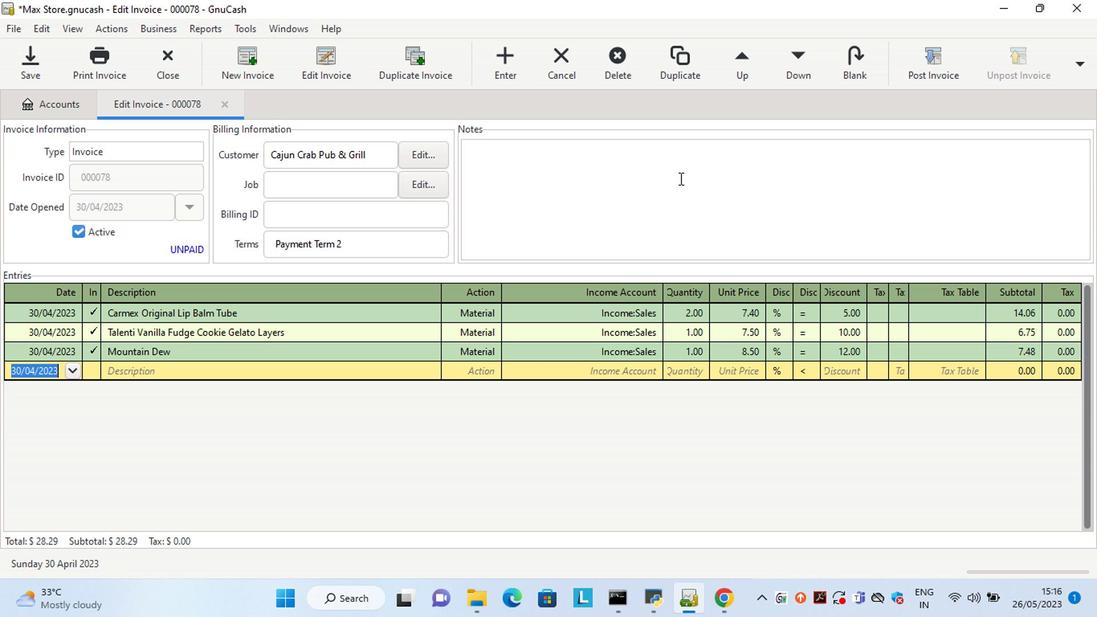 
Action: Key pressed <Key.shift>Looking<Key.space>forward<Key.space>to<Key.space>serving<Key.space>you<Key.space>again.
Screenshot: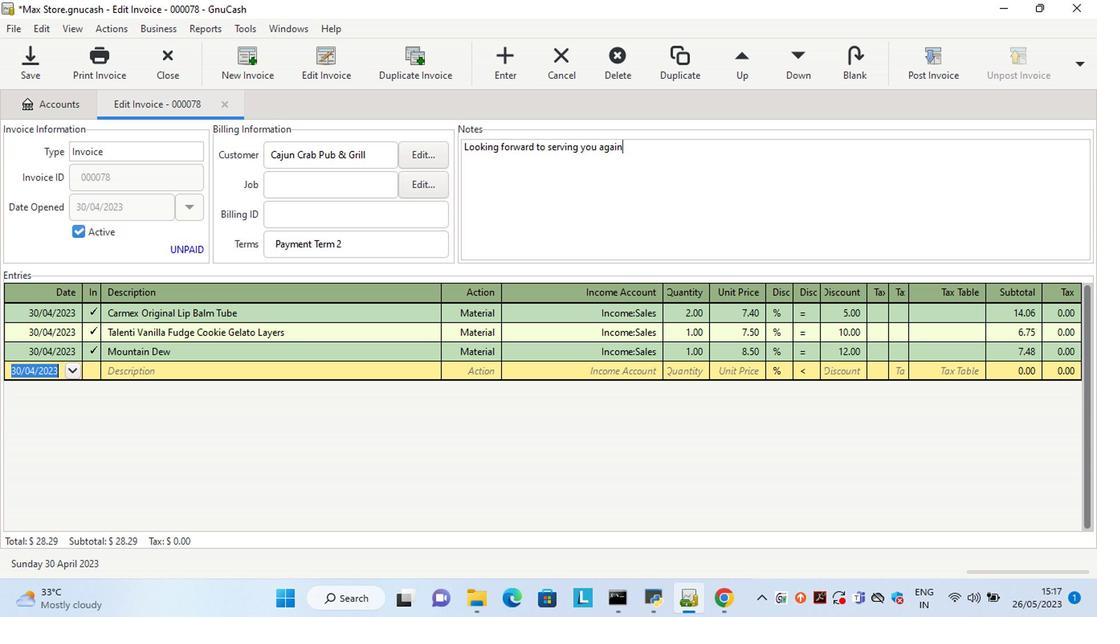 
Action: Mouse moved to (909, 71)
Screenshot: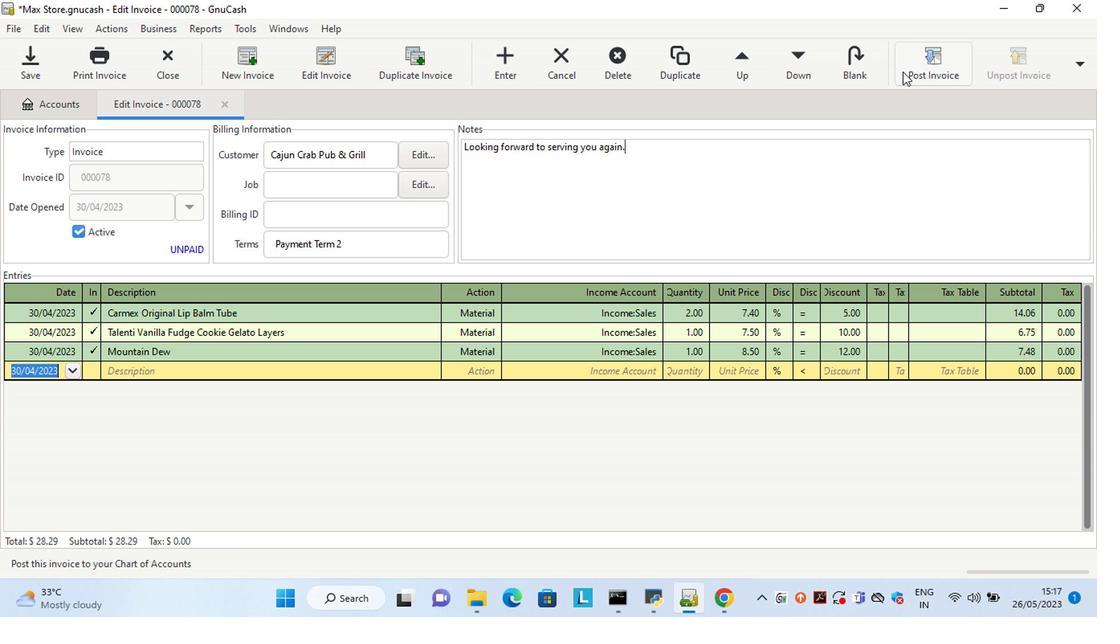 
Action: Mouse pressed left at (909, 71)
Screenshot: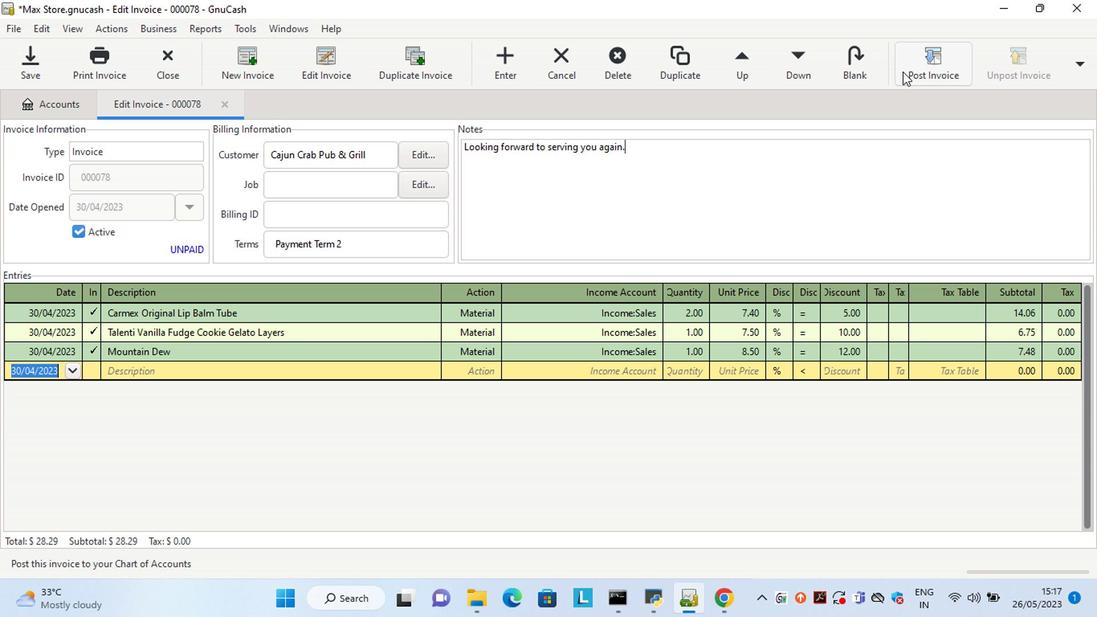 
Action: Mouse moved to (876, 85)
Screenshot: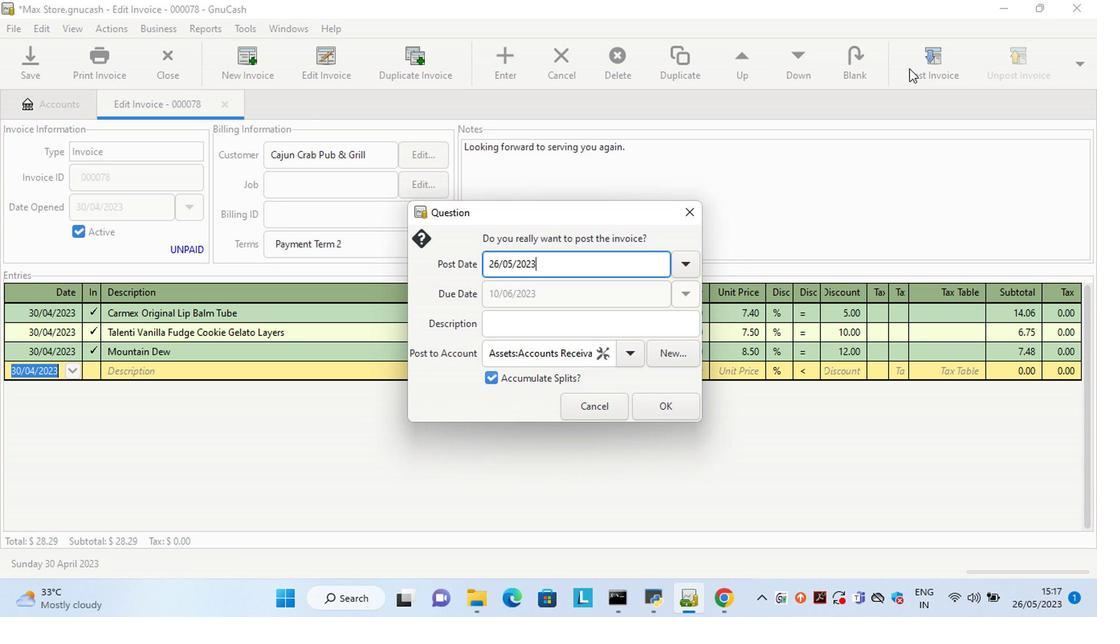 
Action: Key pressed <Key.left><Key.left><Key.left><Key.left><Key.left><Key.left><Key.left><Key.left><Key.left><Key.left><Key.left><Key.left><Key.left><Key.left><Key.left><Key.left><Key.left><Key.left><Key.left><Key.left><Key.left><Key.left><Key.left><Key.left><Key.left><Key.delete><Key.delete>30<Key.right><Key.right><Key.delete>4
Screenshot: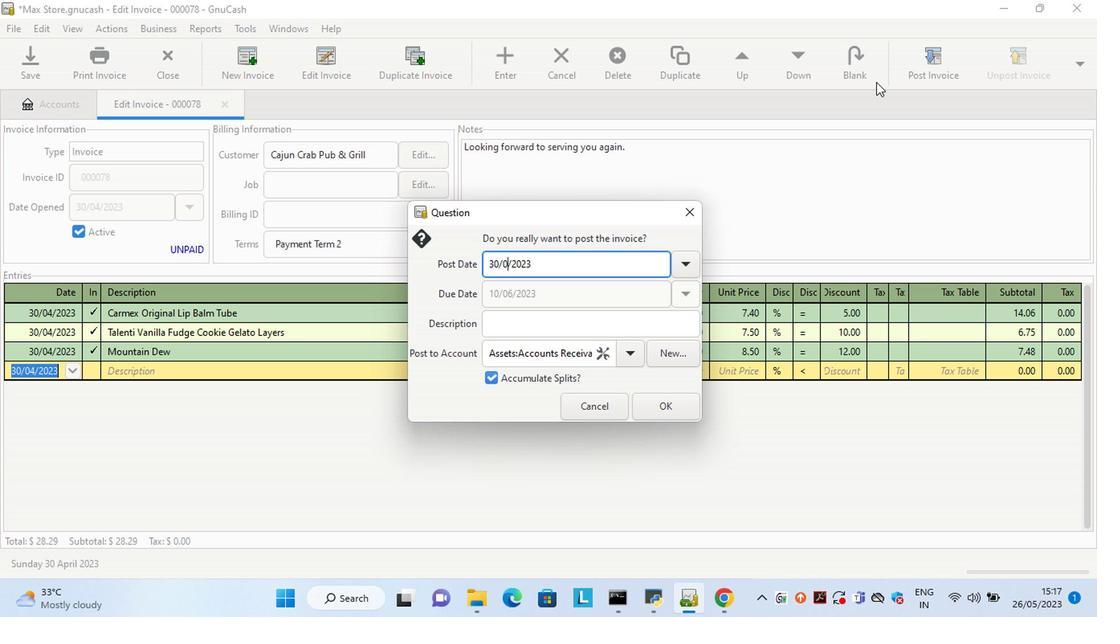 
Action: Mouse moved to (668, 404)
Screenshot: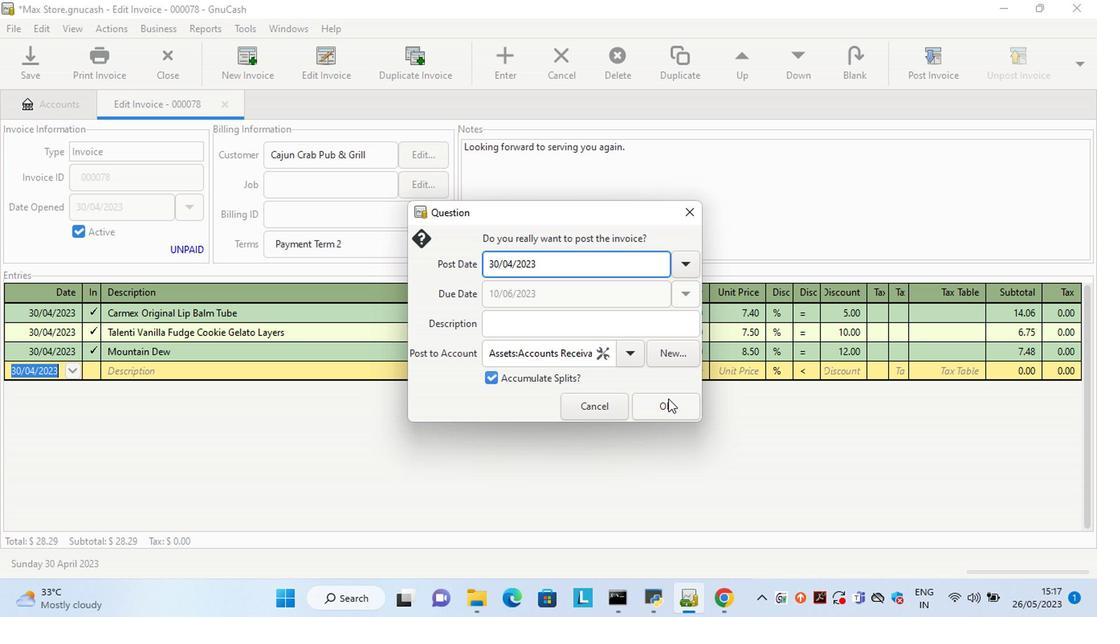 
Action: Mouse pressed left at (668, 404)
Screenshot: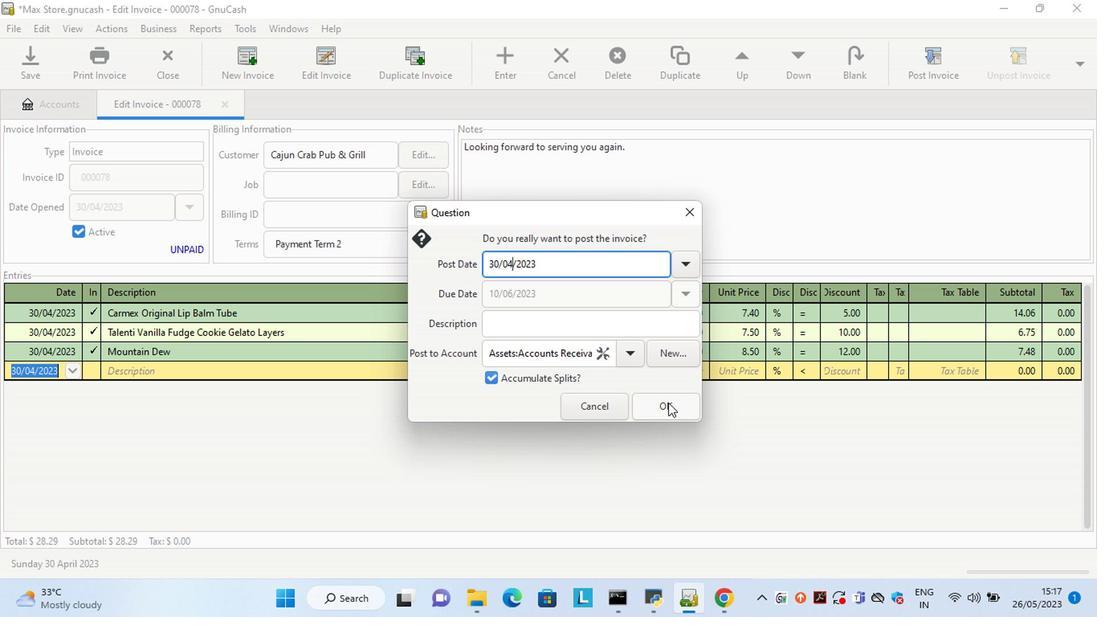 
Action: Mouse moved to (1040, 58)
Screenshot: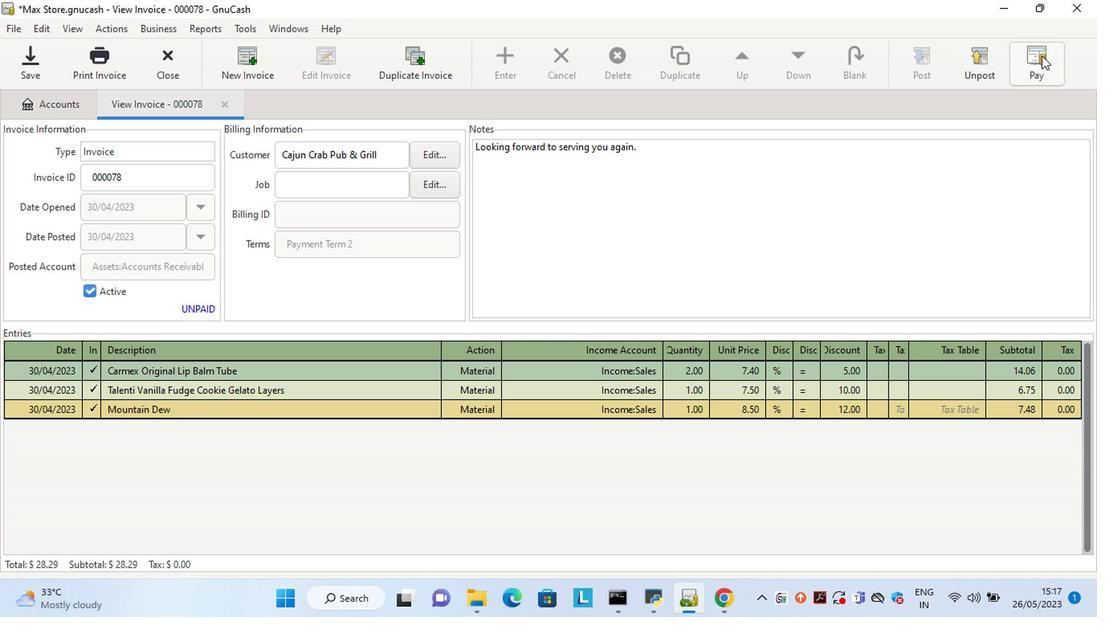 
Action: Mouse pressed left at (1042, 58)
Screenshot: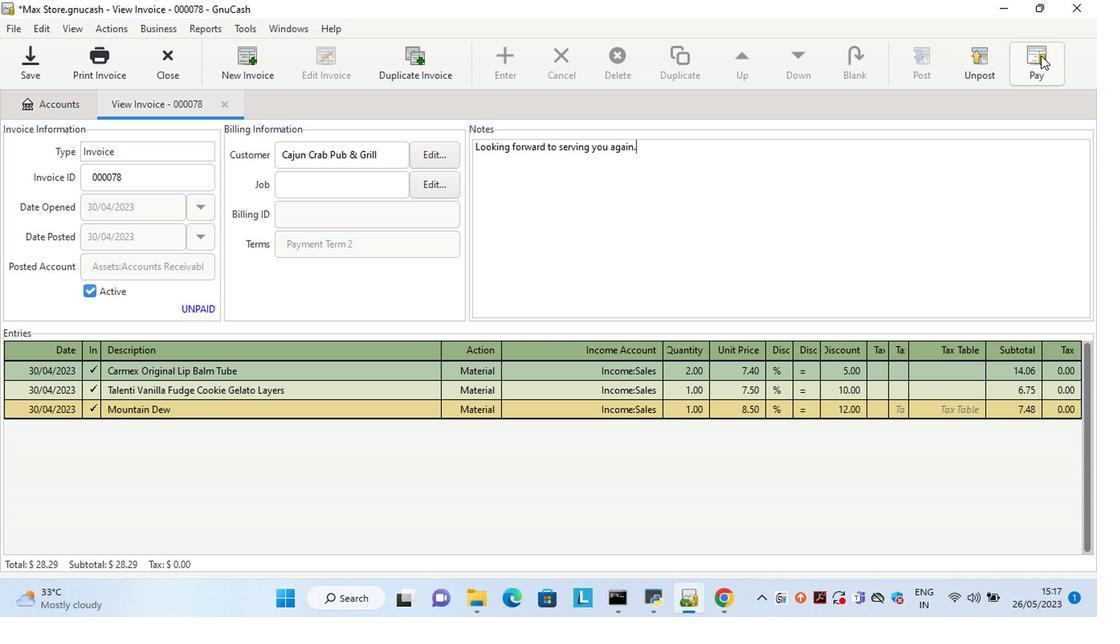 
Action: Mouse moved to (456, 317)
Screenshot: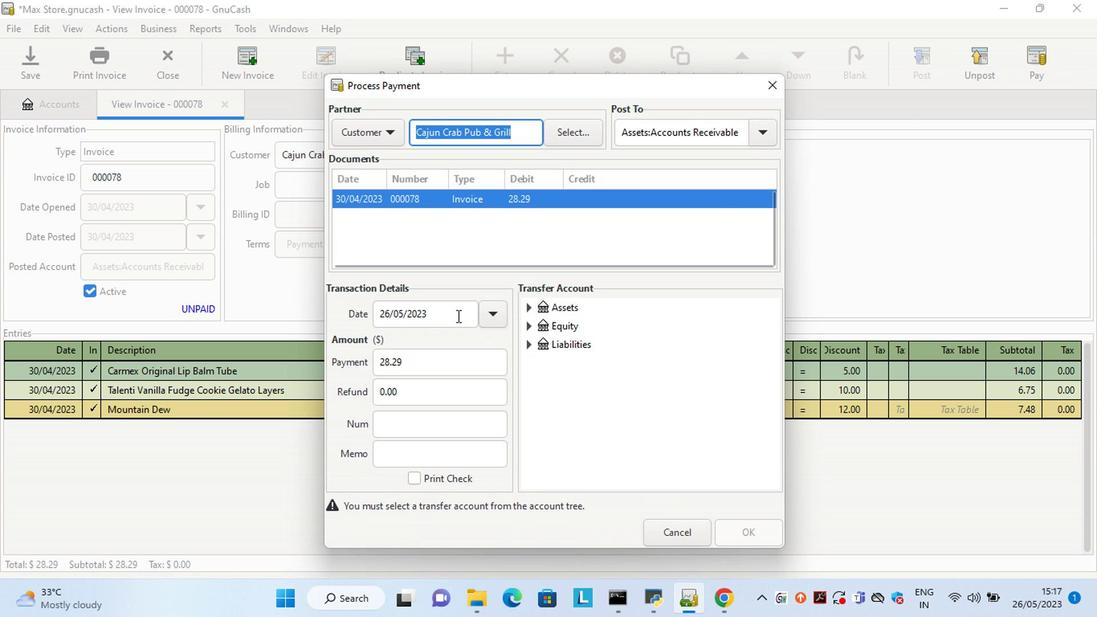 
Action: Mouse pressed left at (456, 317)
Screenshot: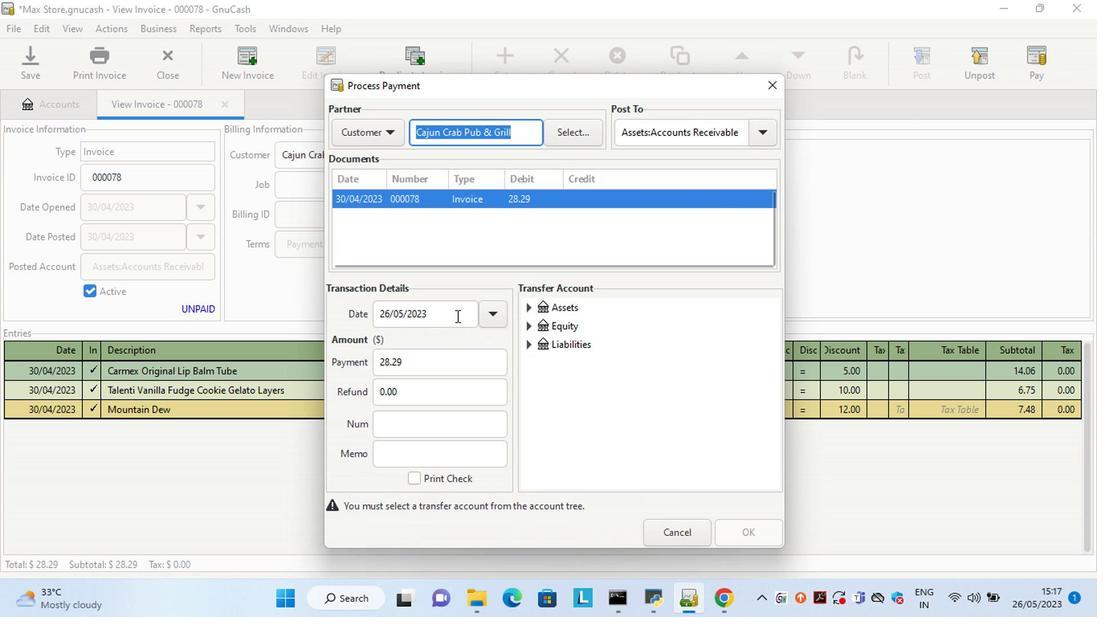 
Action: Mouse moved to (456, 318)
Screenshot: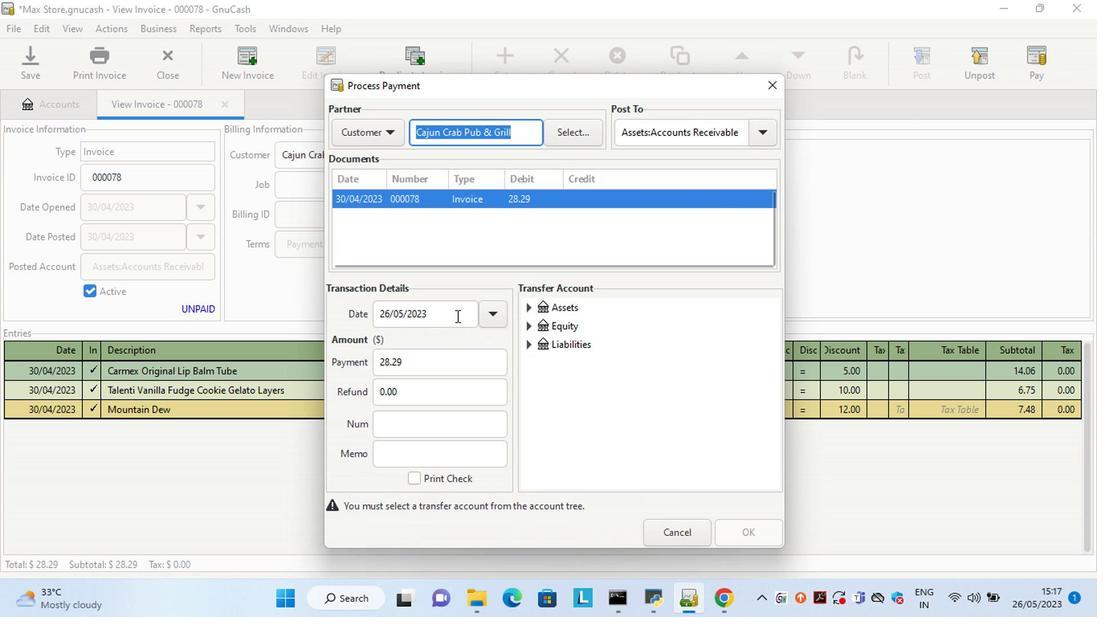
Action: Key pressed <Key.left><Key.left><Key.left><Key.left><Key.left><Key.left><Key.left><Key.left><Key.left><Key.left><Key.left><Key.left><Key.left><Key.left><Key.left><Key.left><Key.left><Key.left><Key.delete><Key.delete>15
Screenshot: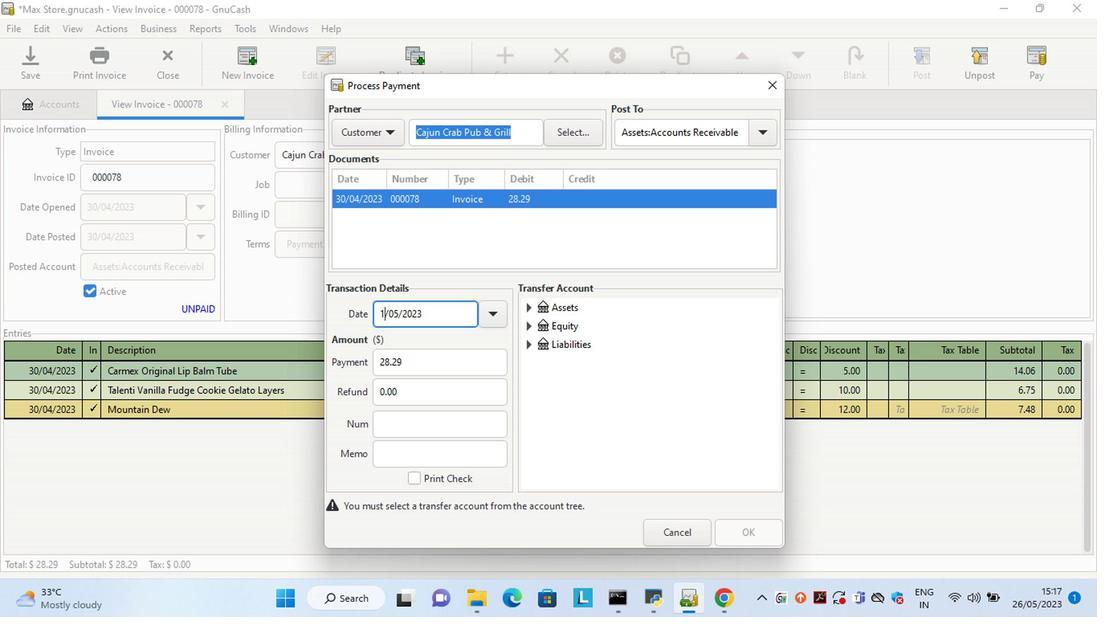 
Action: Mouse moved to (529, 306)
Screenshot: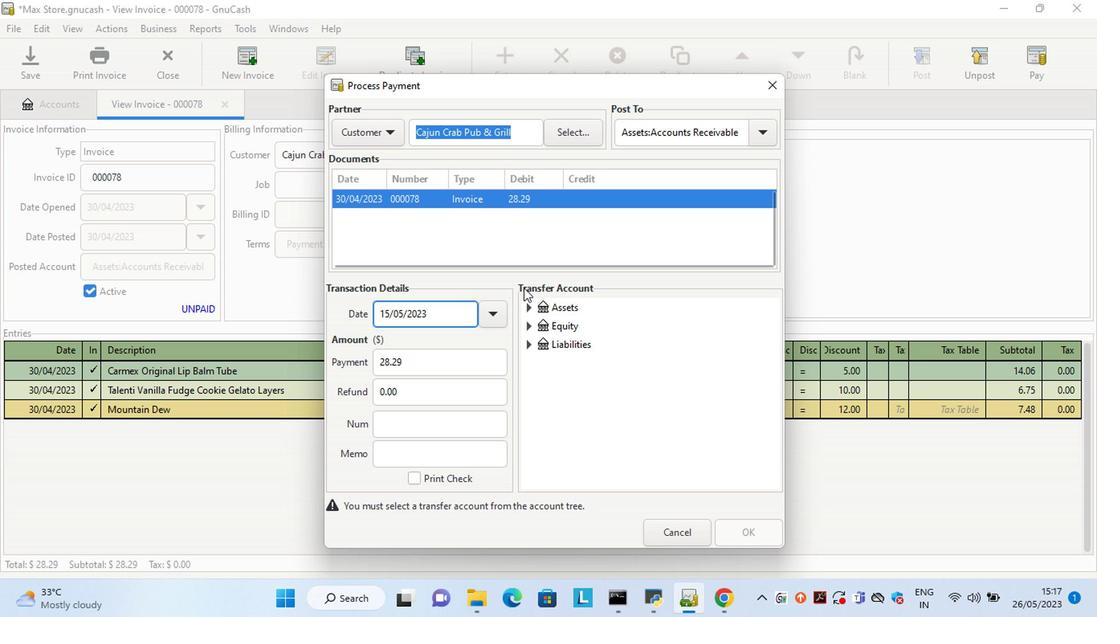 
Action: Mouse pressed left at (529, 306)
Screenshot: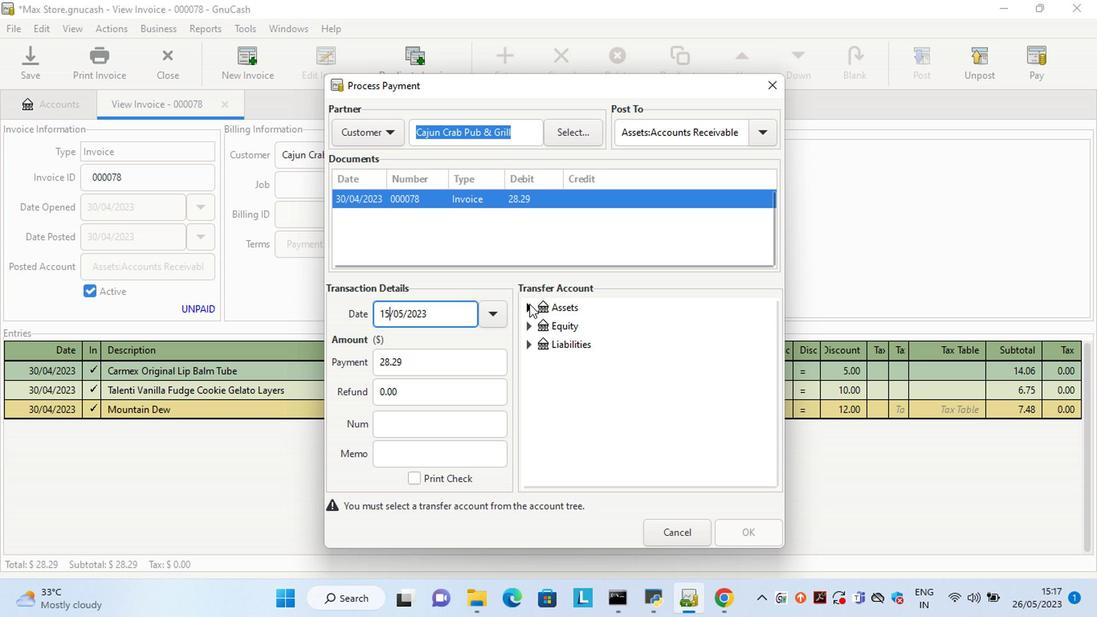
Action: Mouse moved to (545, 329)
Screenshot: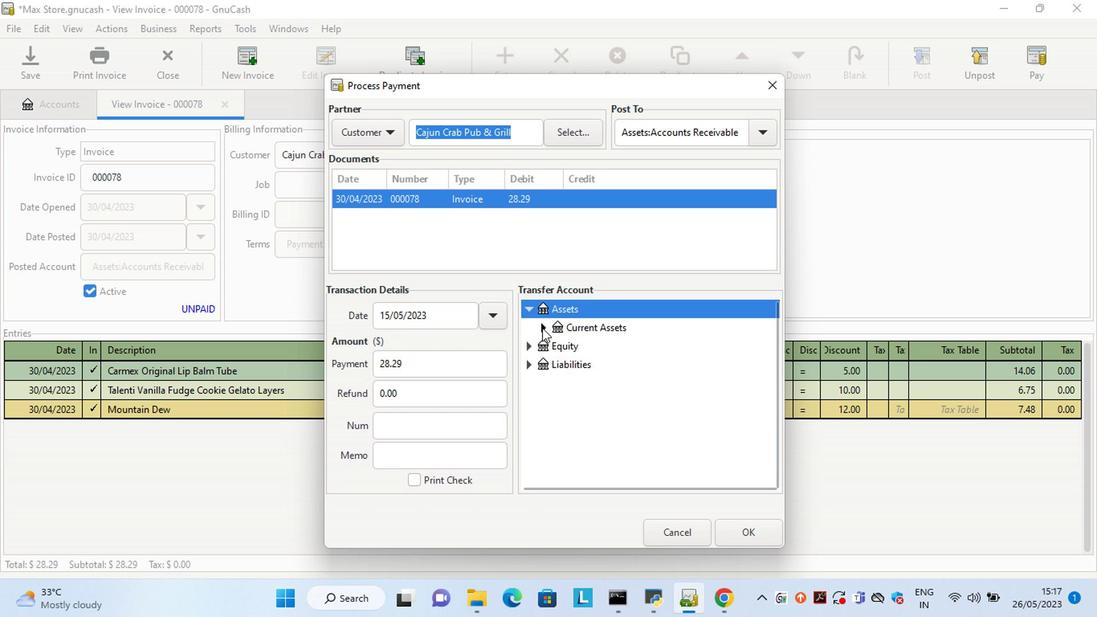 
Action: Mouse pressed left at (545, 329)
Screenshot: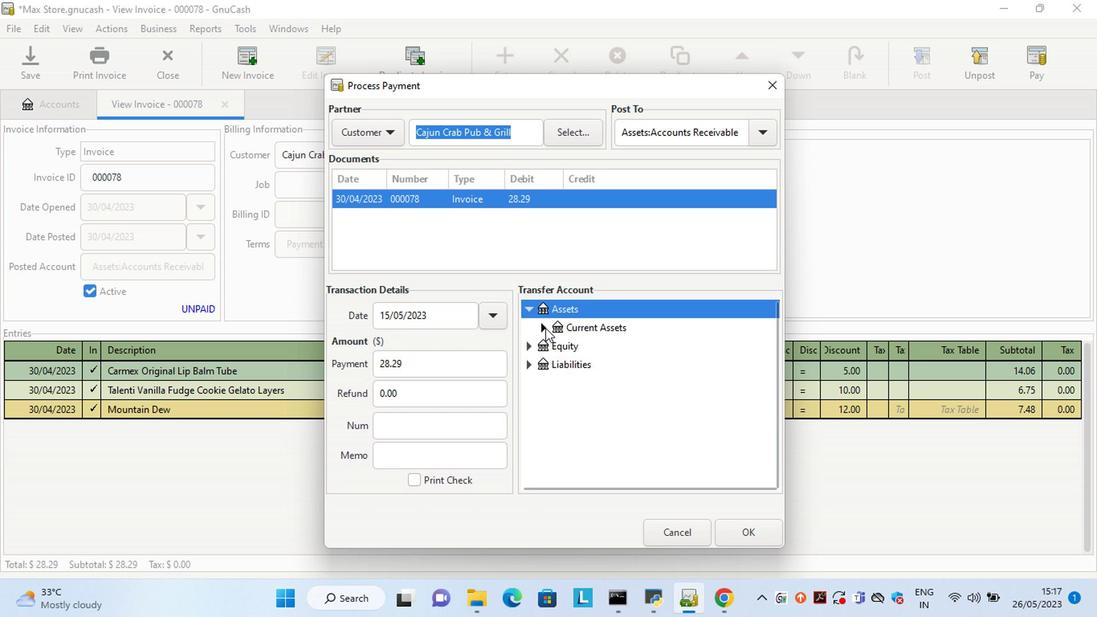 
Action: Mouse moved to (585, 344)
Screenshot: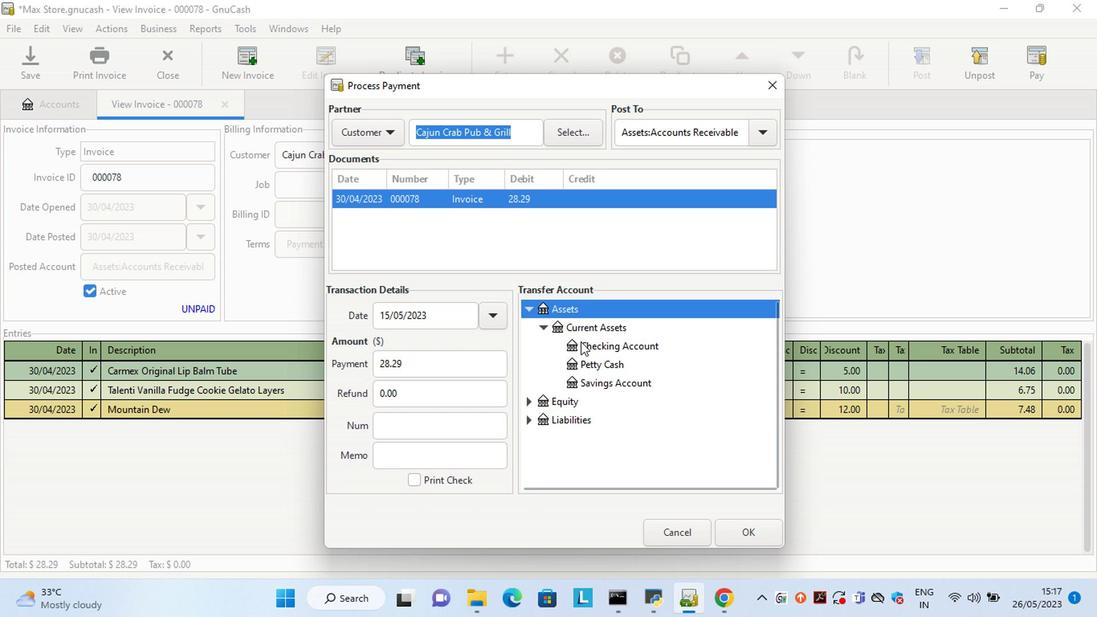 
Action: Mouse pressed left at (585, 344)
Screenshot: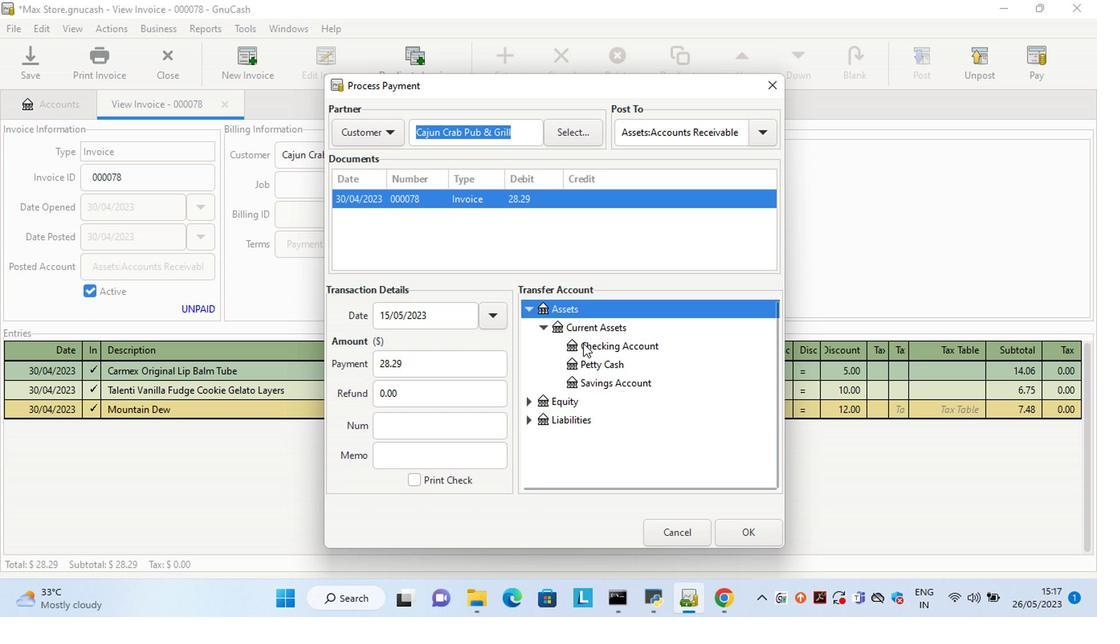 
Action: Mouse moved to (736, 535)
Screenshot: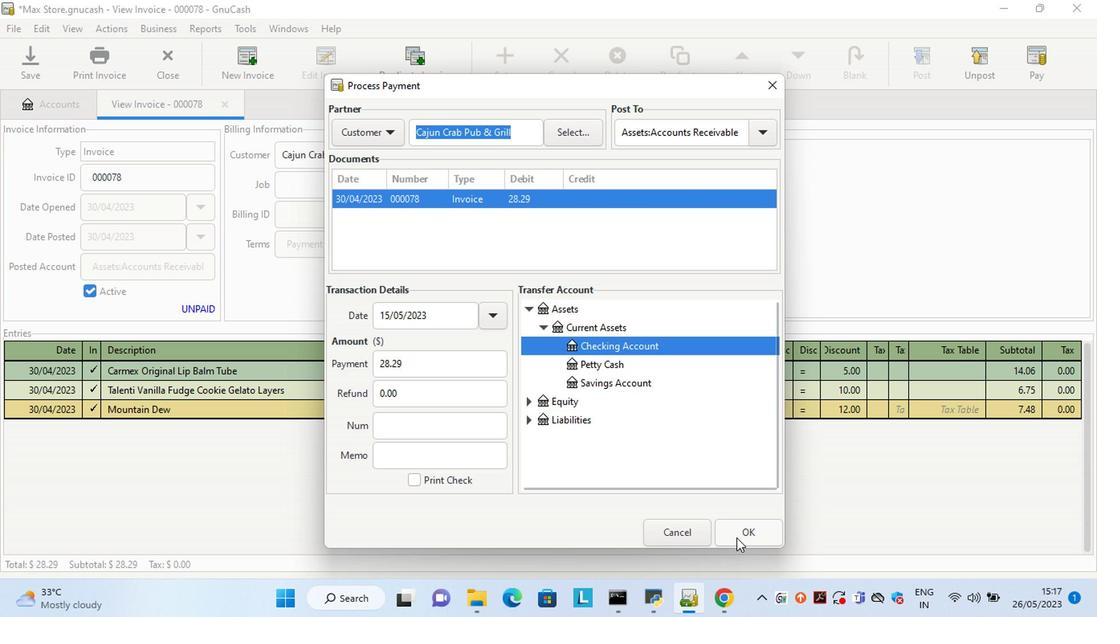 
Action: Mouse pressed left at (736, 535)
Screenshot: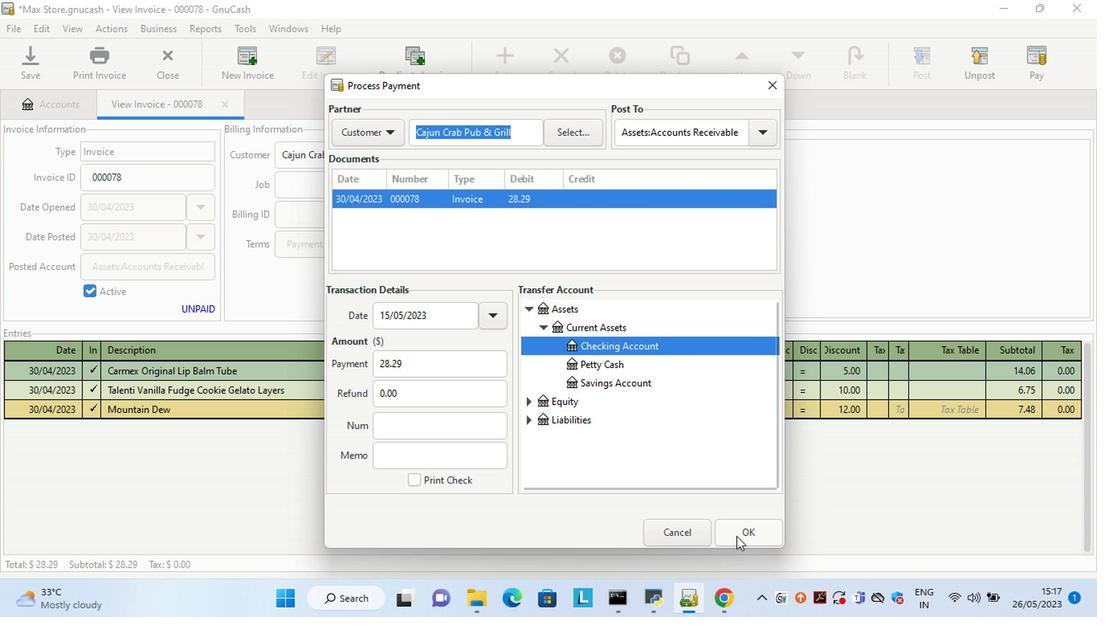 
Action: Mouse moved to (111, 65)
Screenshot: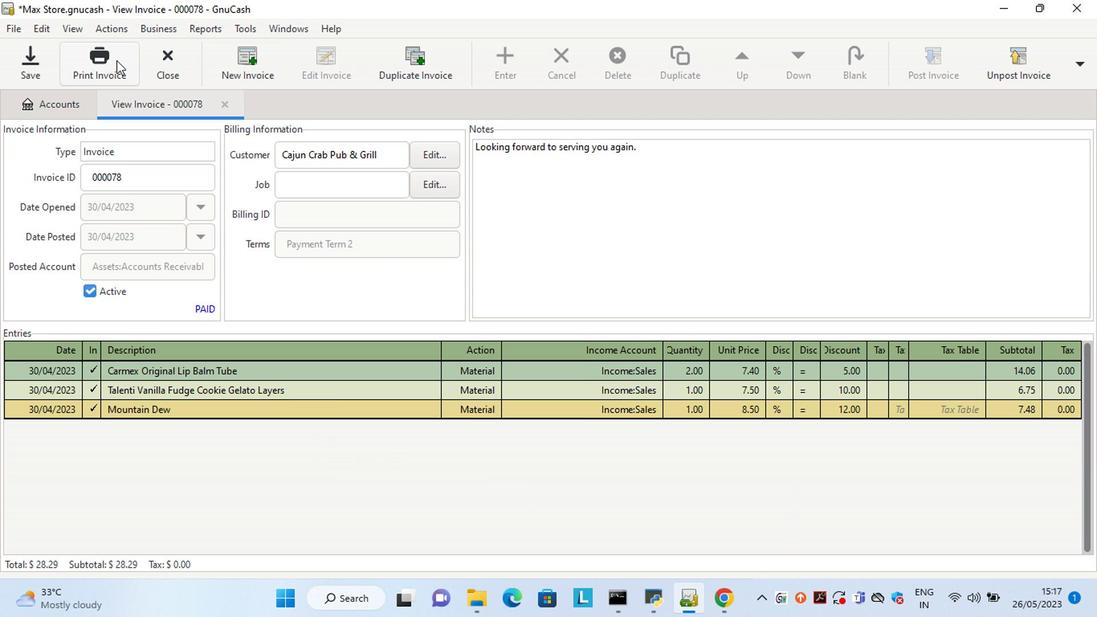 
Action: Mouse pressed left at (111, 65)
Screenshot: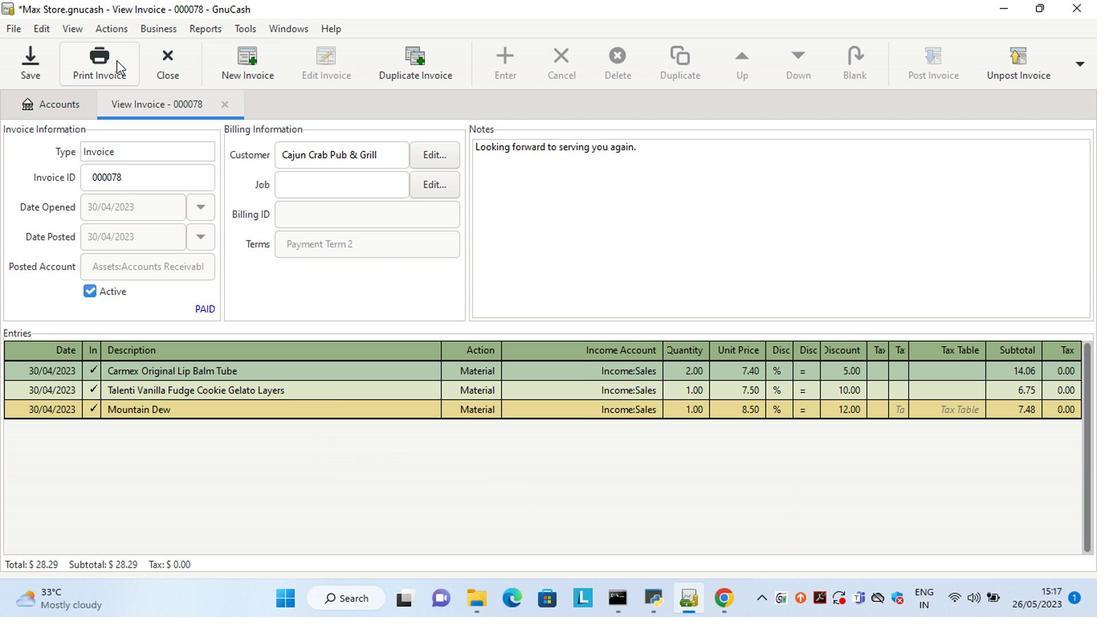 
Action: Mouse moved to (412, 71)
Screenshot: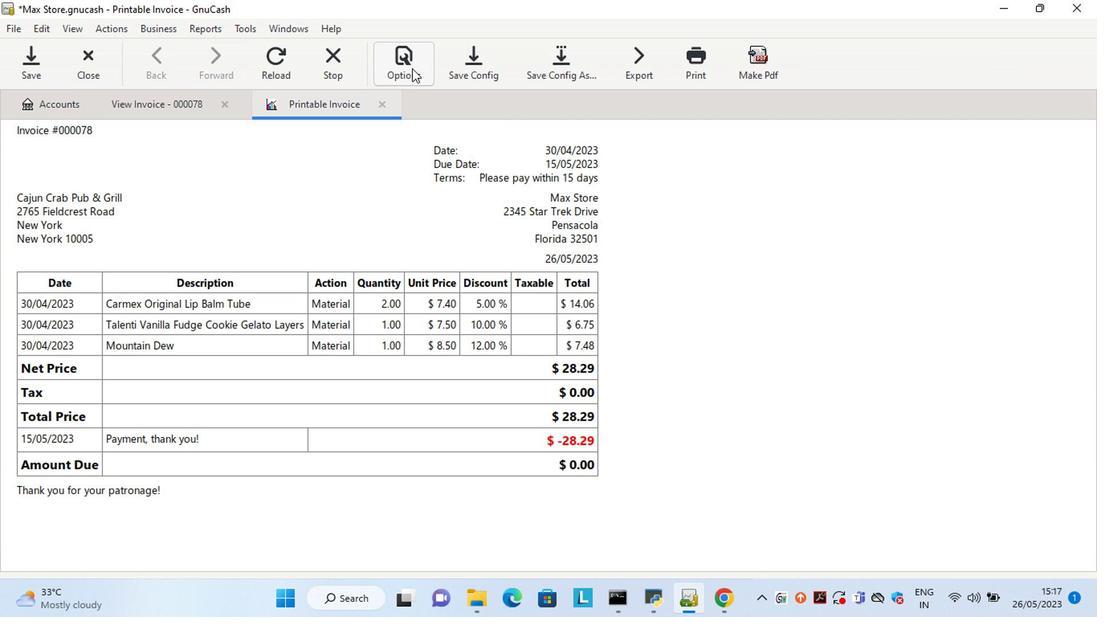 
Action: Mouse pressed left at (412, 71)
Screenshot: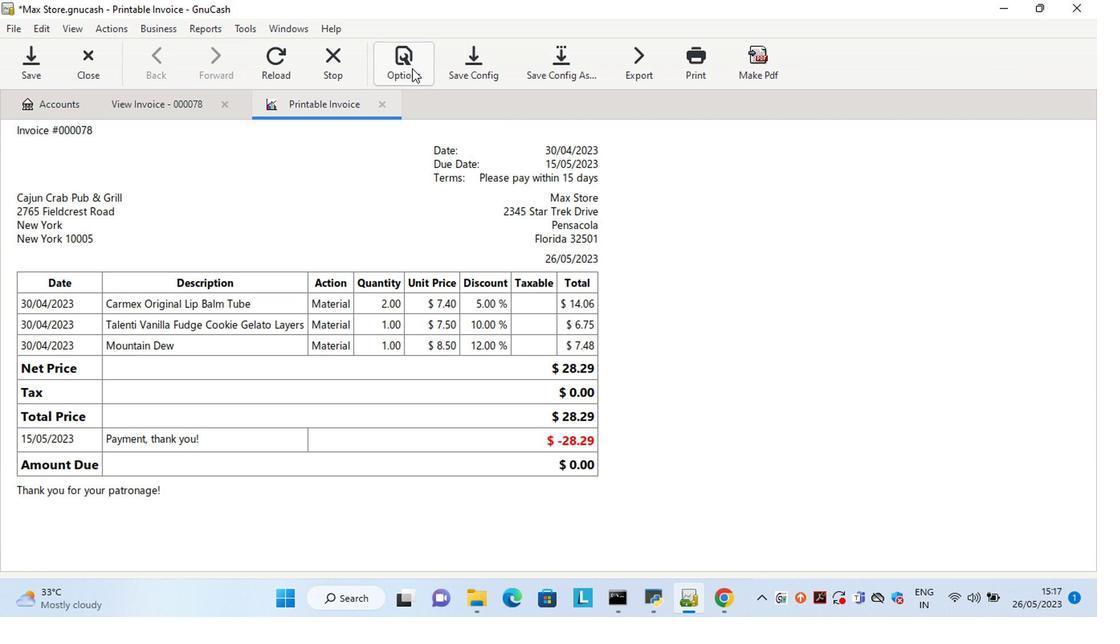 
Action: Mouse moved to (165, 160)
Screenshot: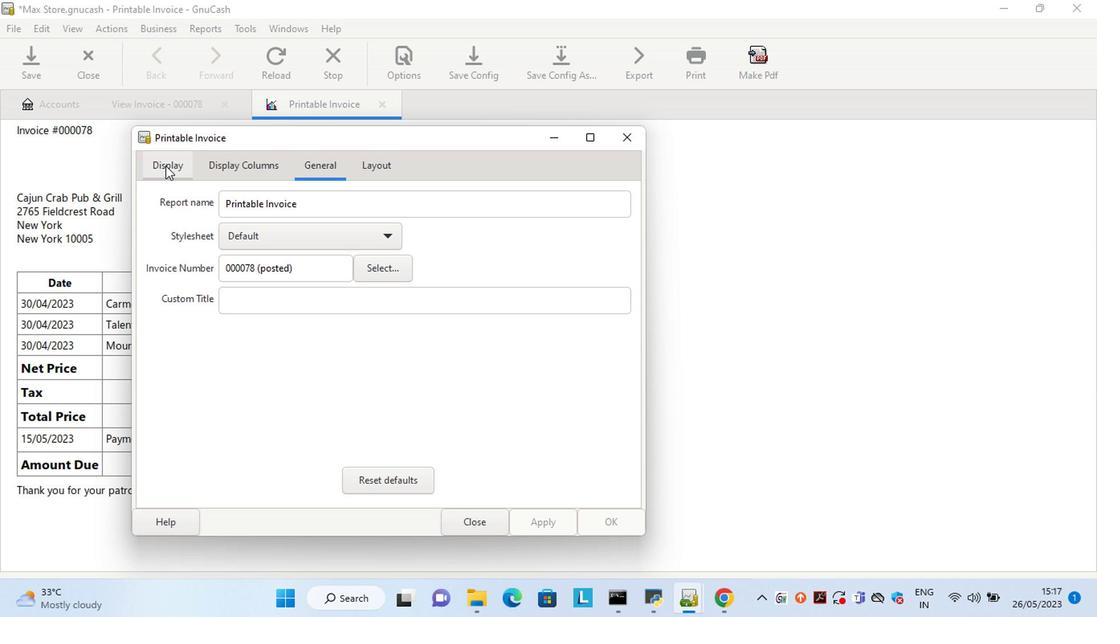 
Action: Mouse pressed left at (165, 160)
Screenshot: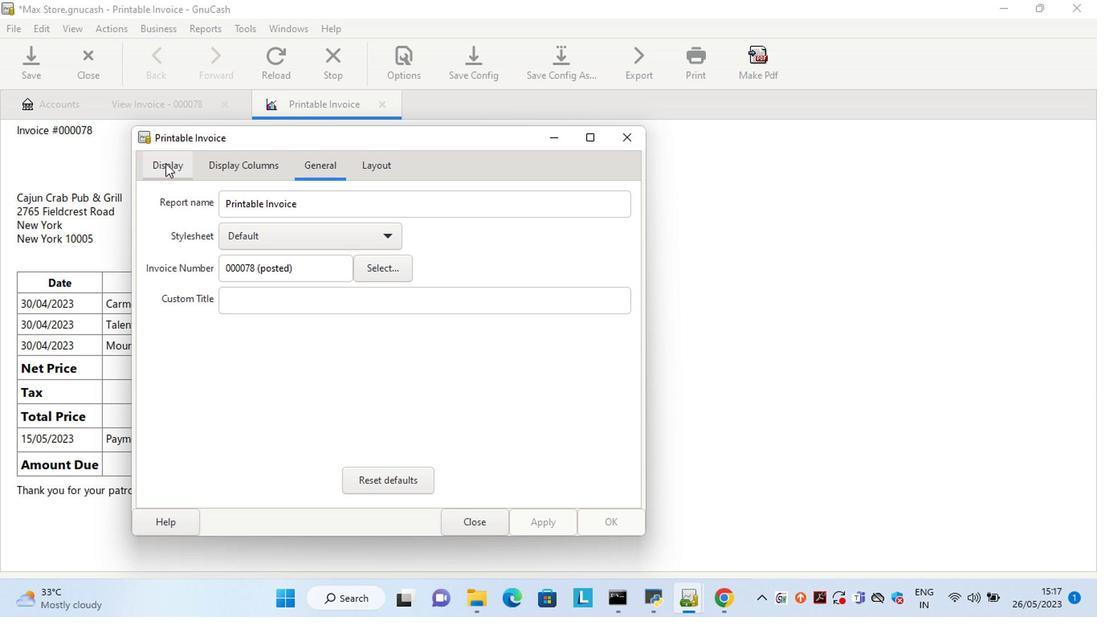 
Action: Mouse moved to (270, 346)
Screenshot: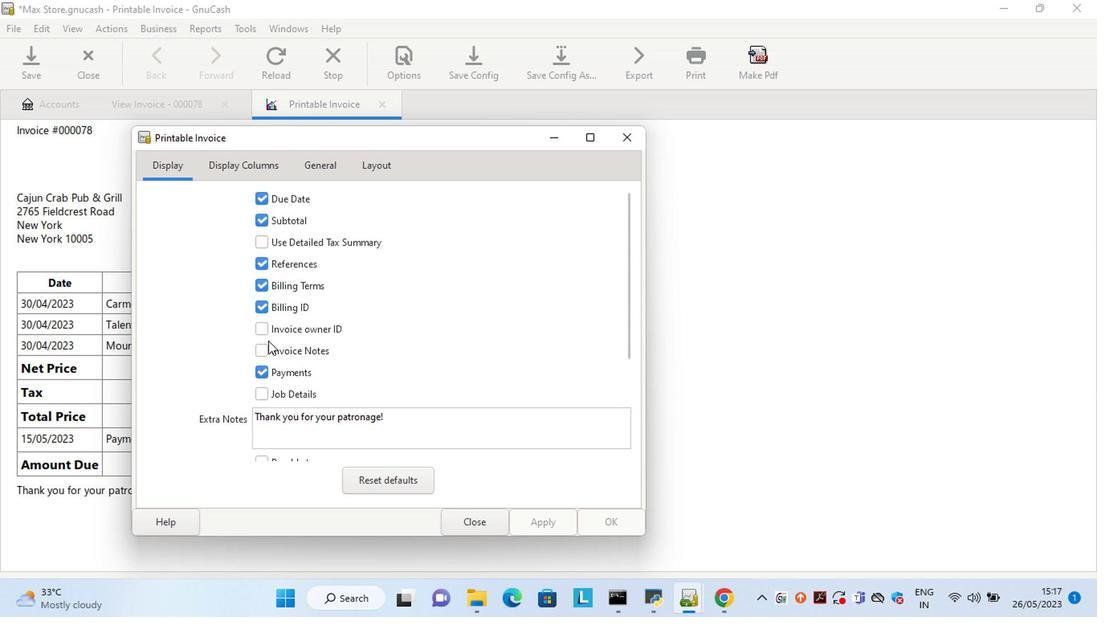 
Action: Mouse pressed left at (270, 346)
Screenshot: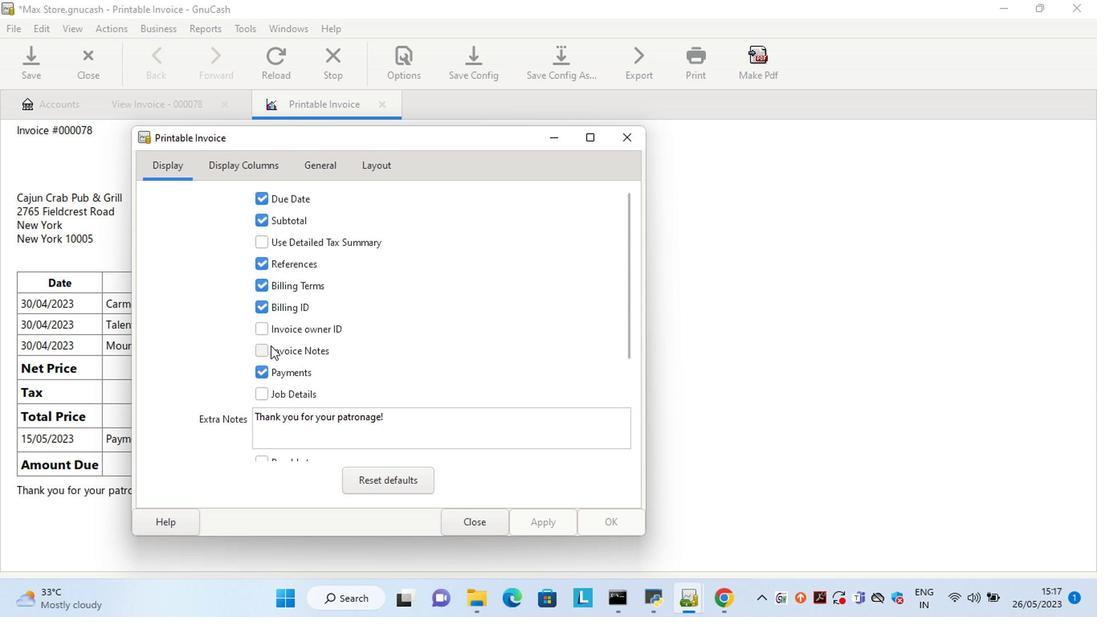 
Action: Mouse moved to (521, 510)
Screenshot: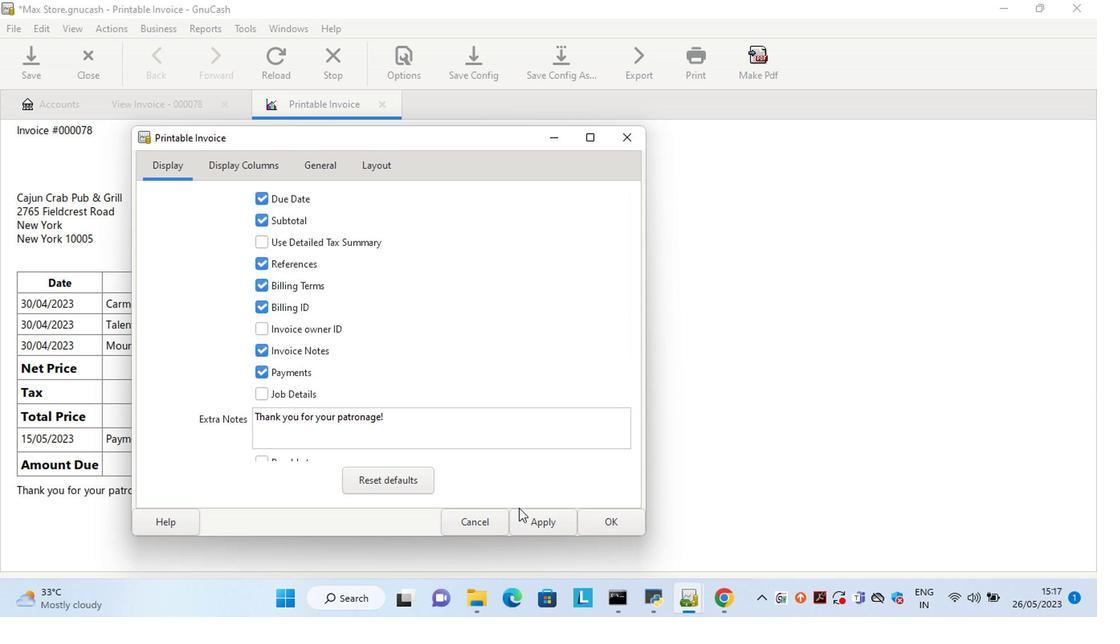 
Action: Mouse pressed left at (521, 510)
Screenshot: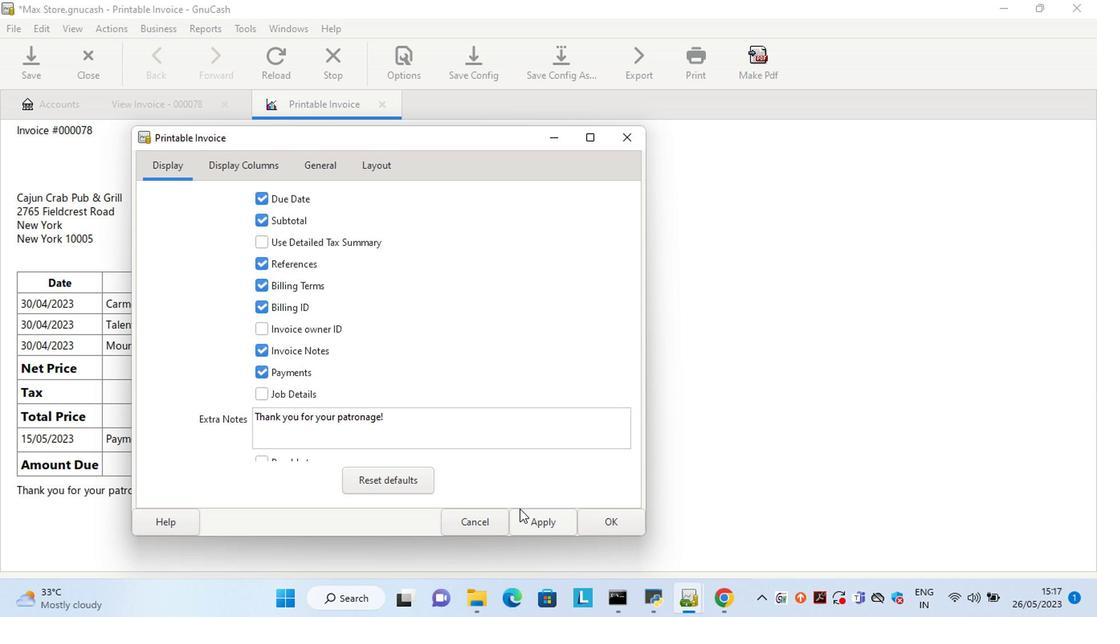 
Action: Mouse moved to (476, 515)
Screenshot: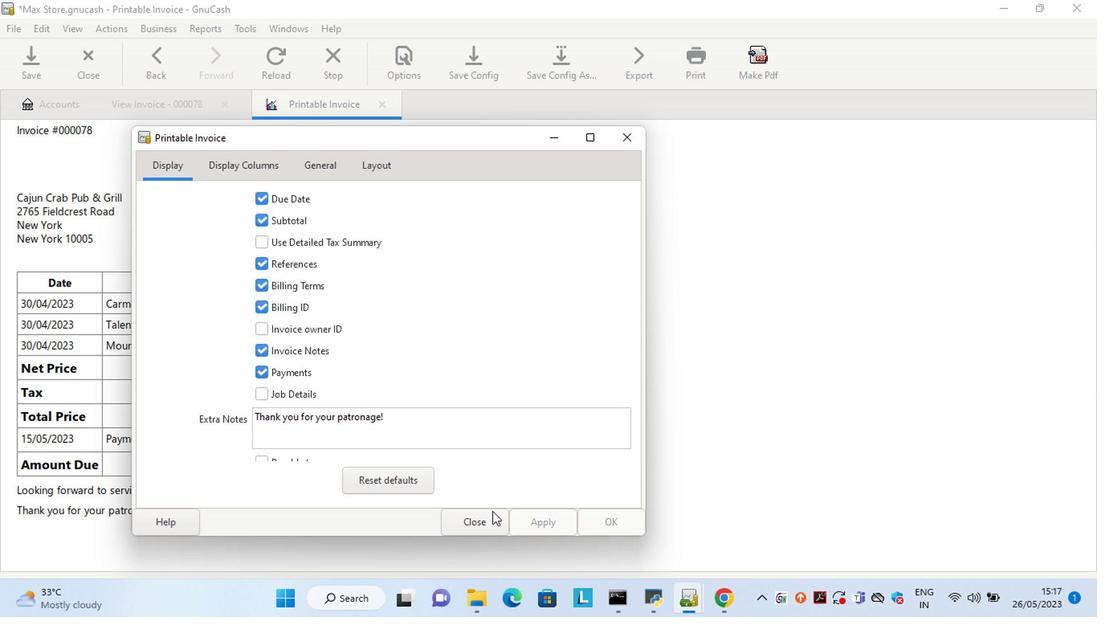 
Action: Mouse pressed left at (476, 515)
Screenshot: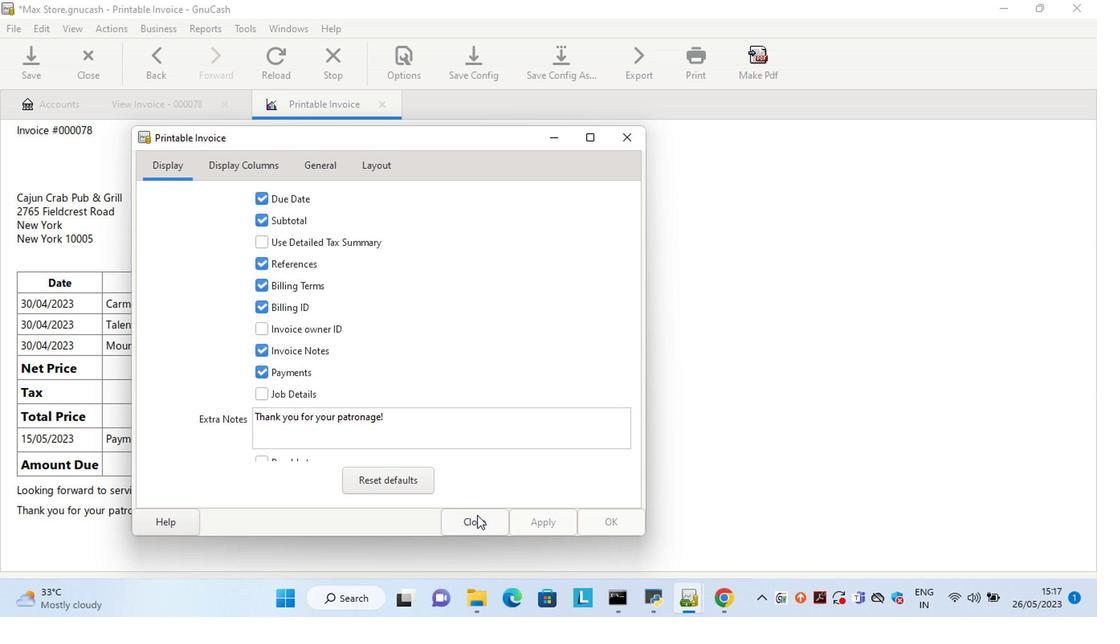 
Action: Mouse moved to (478, 511)
Screenshot: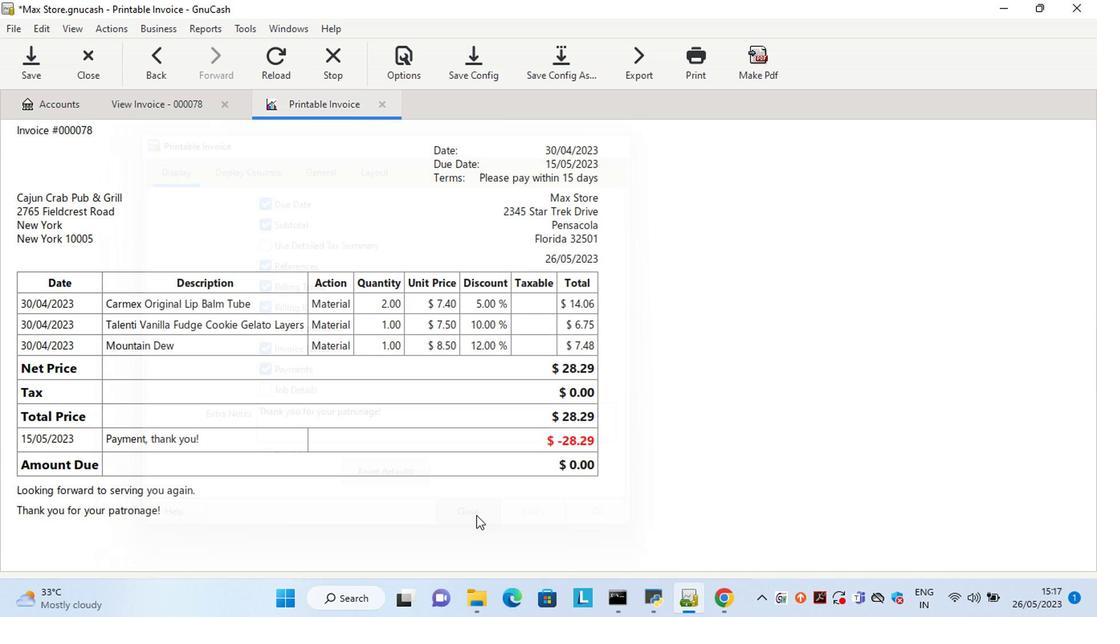 
